 Task: Open a blank sheet, save the file as Renewableenergymeet.html Type the sentence 'Continuous Compound Interest Formula: _x000D_
_x000D_
'Add formula using equations and charcters after the sentence 'A = P ert (write rt above e)' Select the formula and highlight with color Blue Change the page Orientation to  Landscape
Action: Mouse moved to (321, 224)
Screenshot: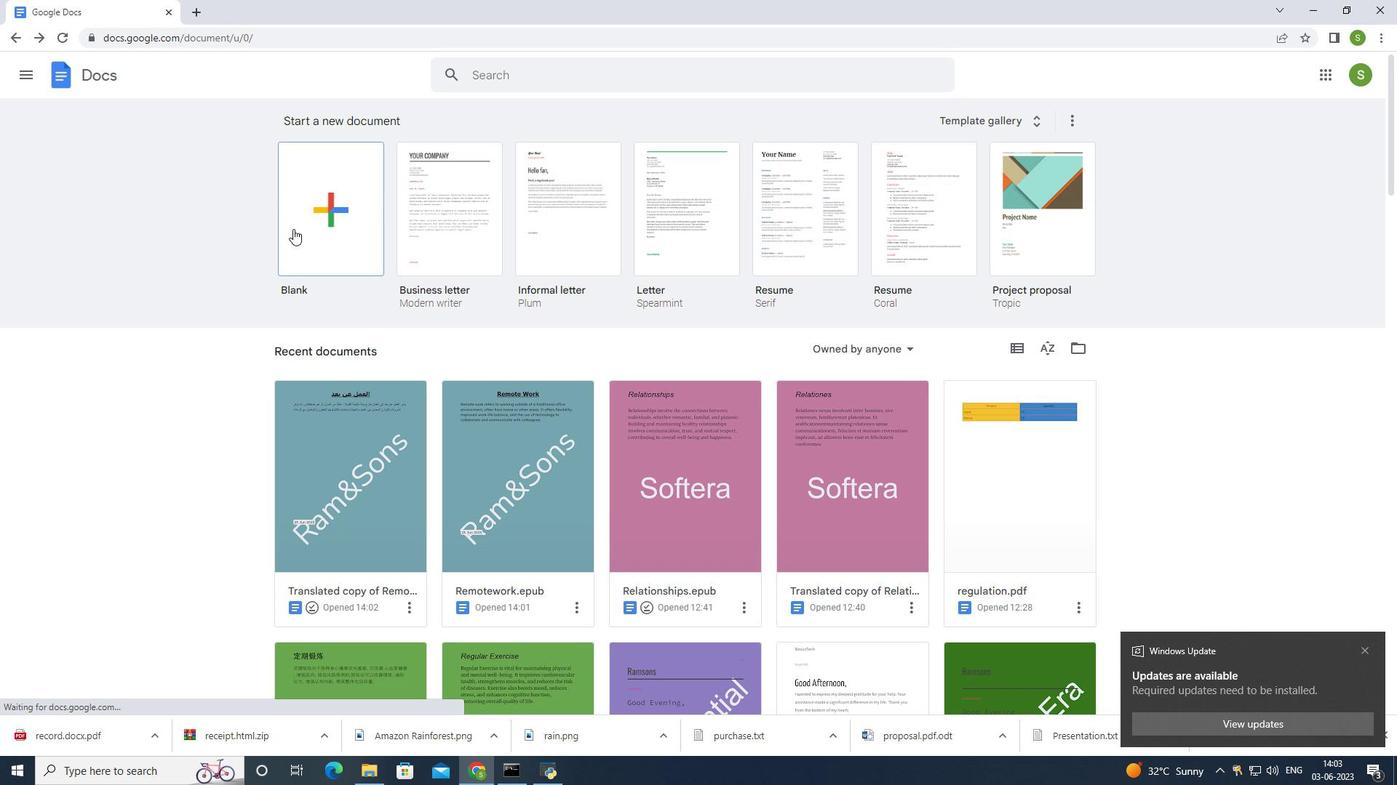 
Action: Mouse pressed left at (321, 224)
Screenshot: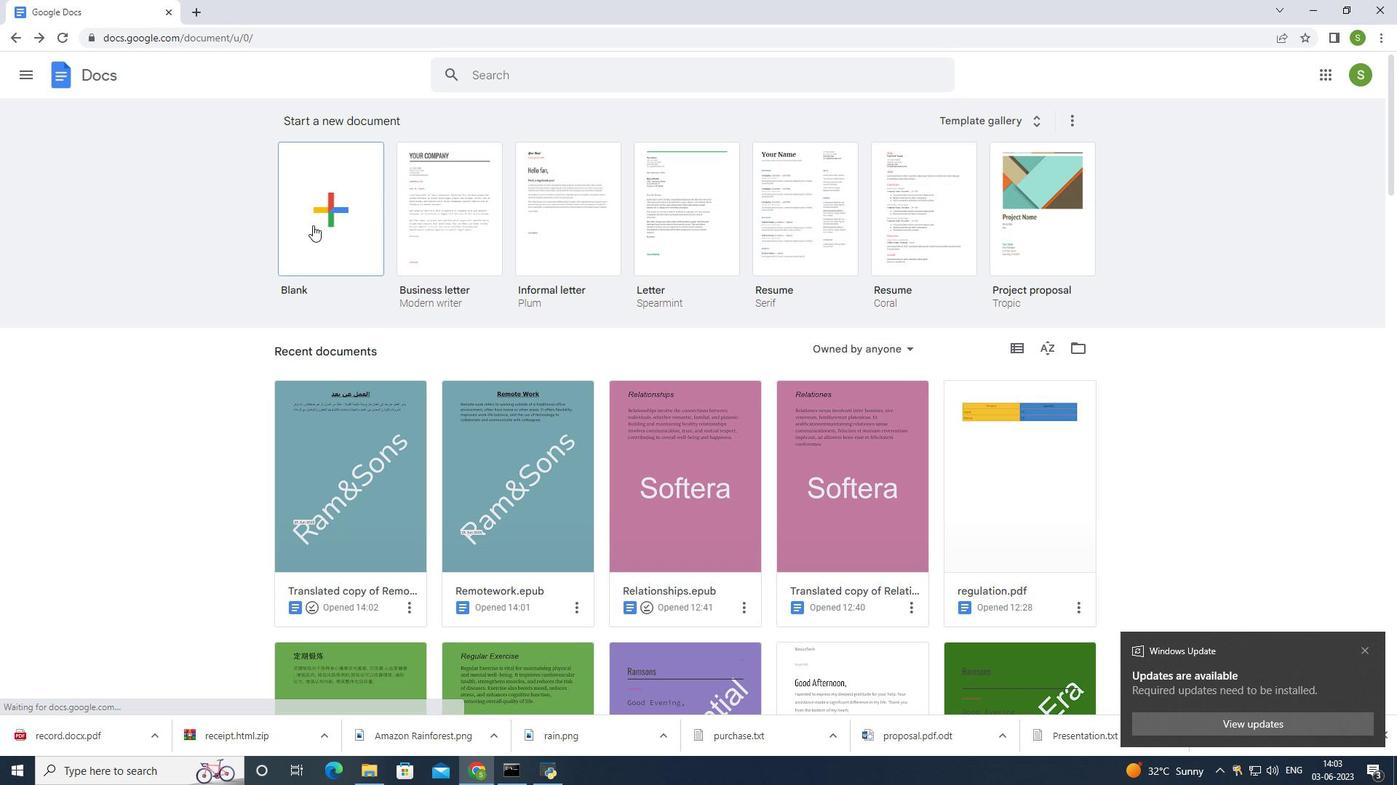 
Action: Mouse moved to (150, 62)
Screenshot: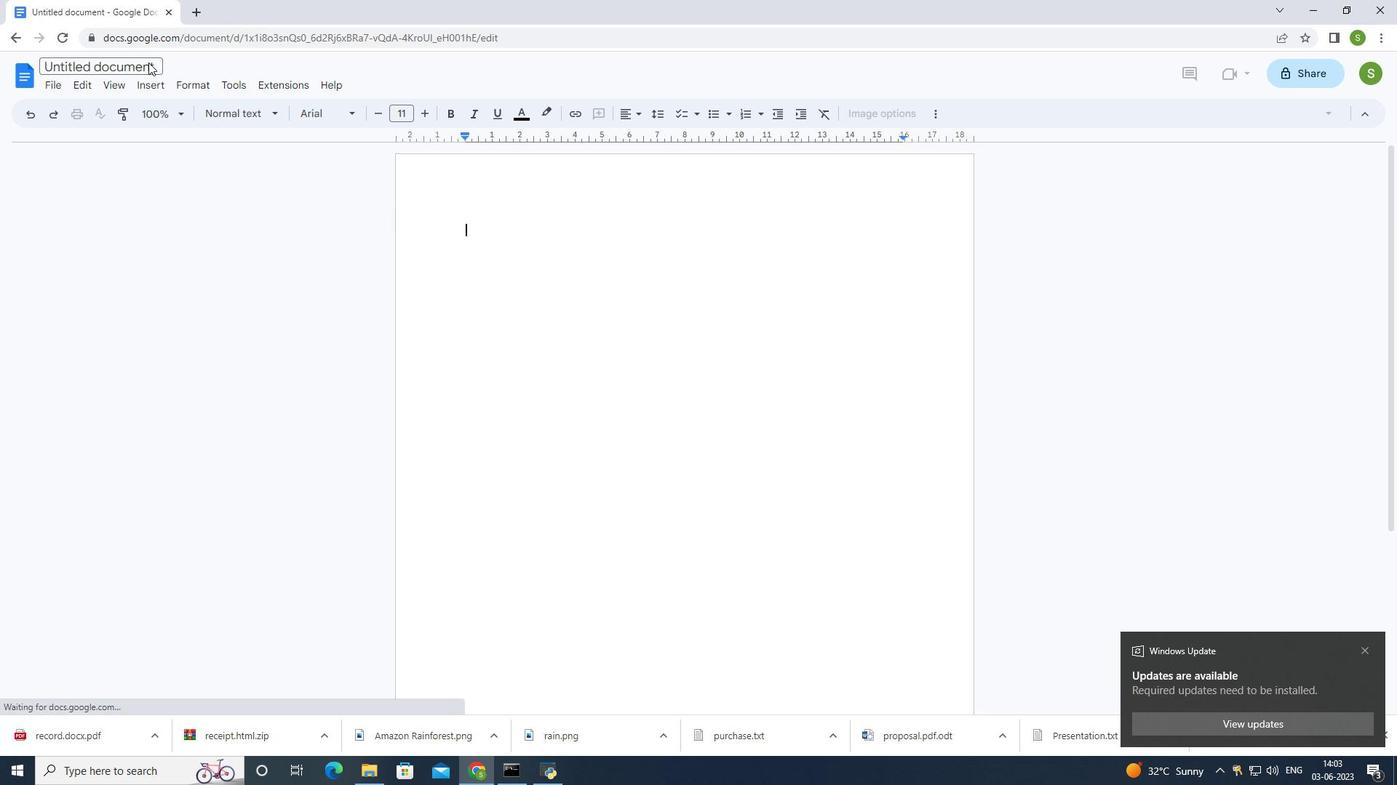 
Action: Mouse pressed left at (150, 62)
Screenshot: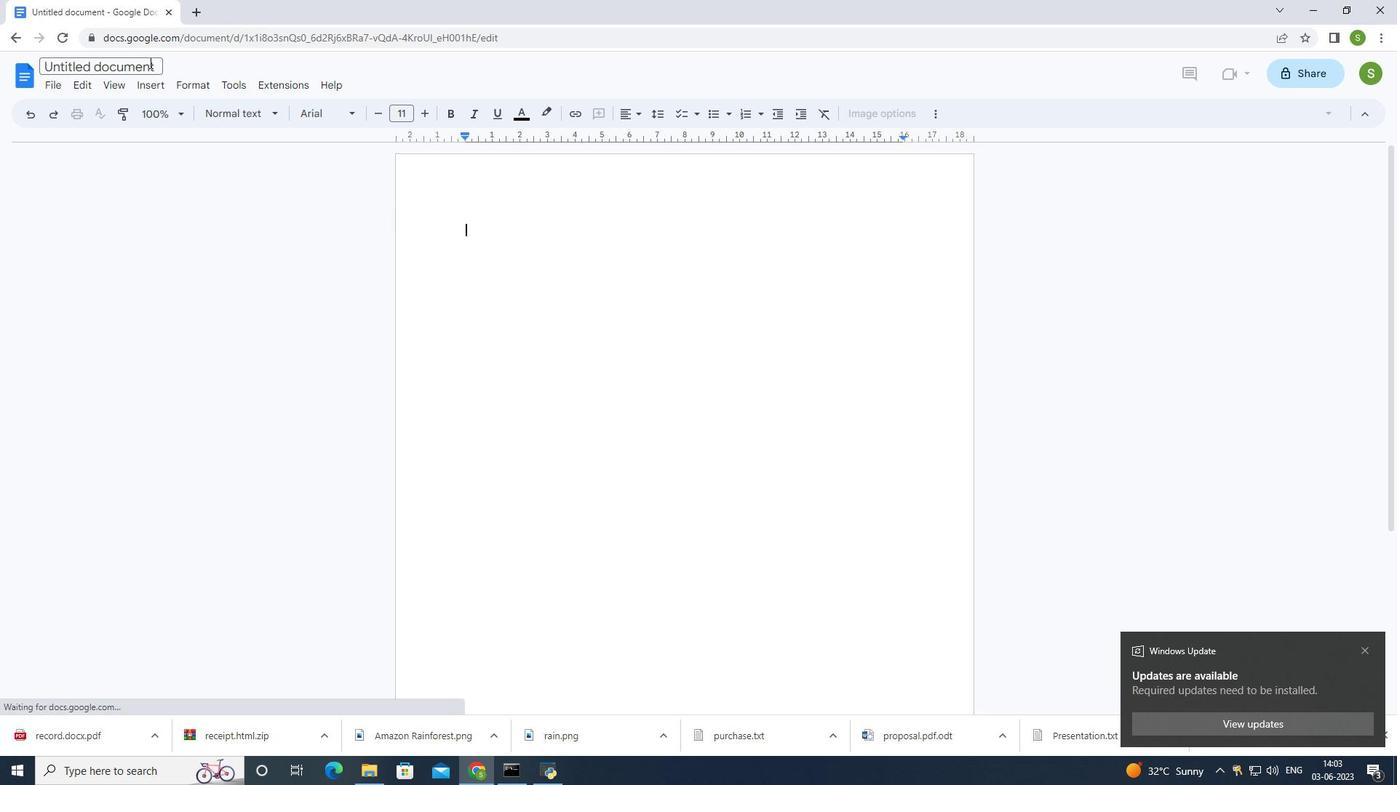 
Action: Mouse moved to (266, 344)
Screenshot: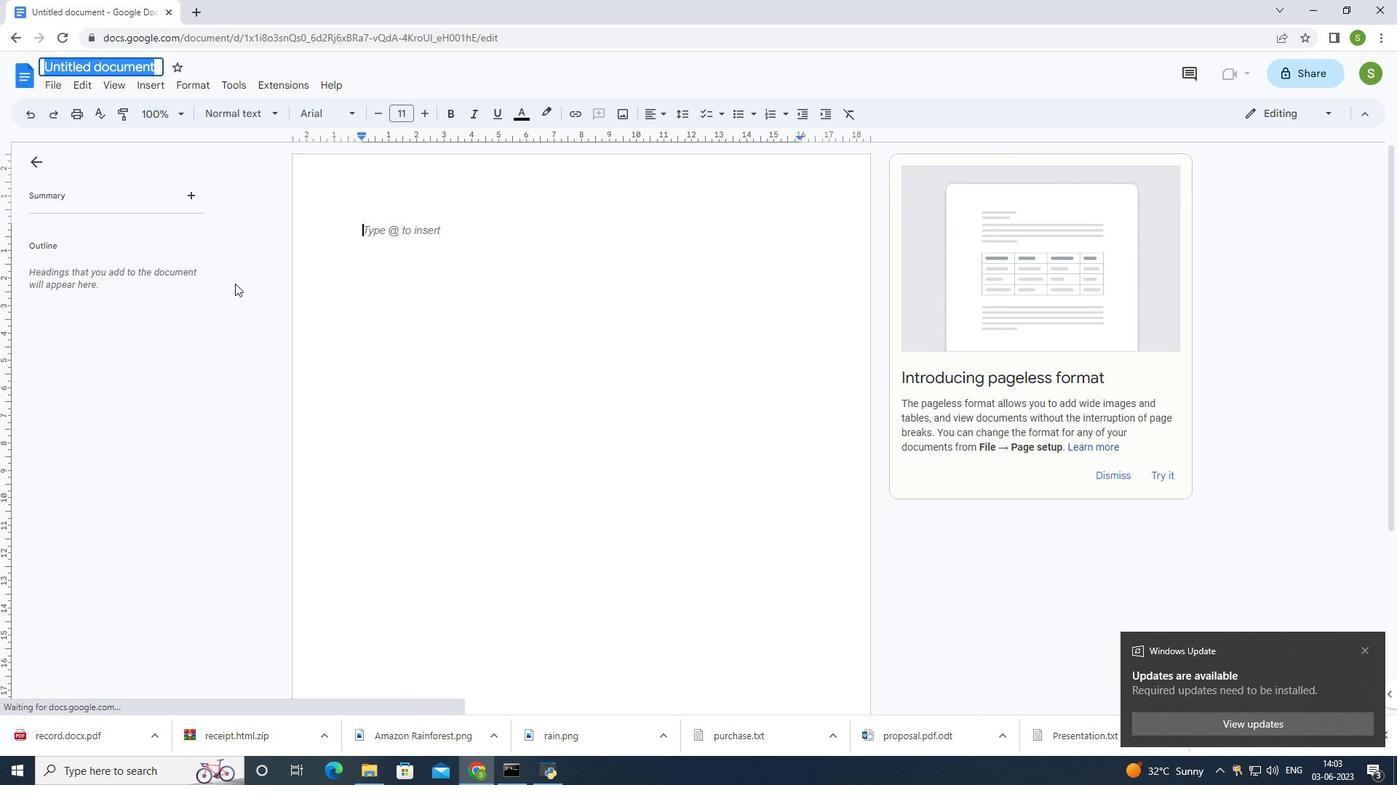 
Action: Key pressed <Key.shift>Renewableenergymeet.html<Key.enter>
Screenshot: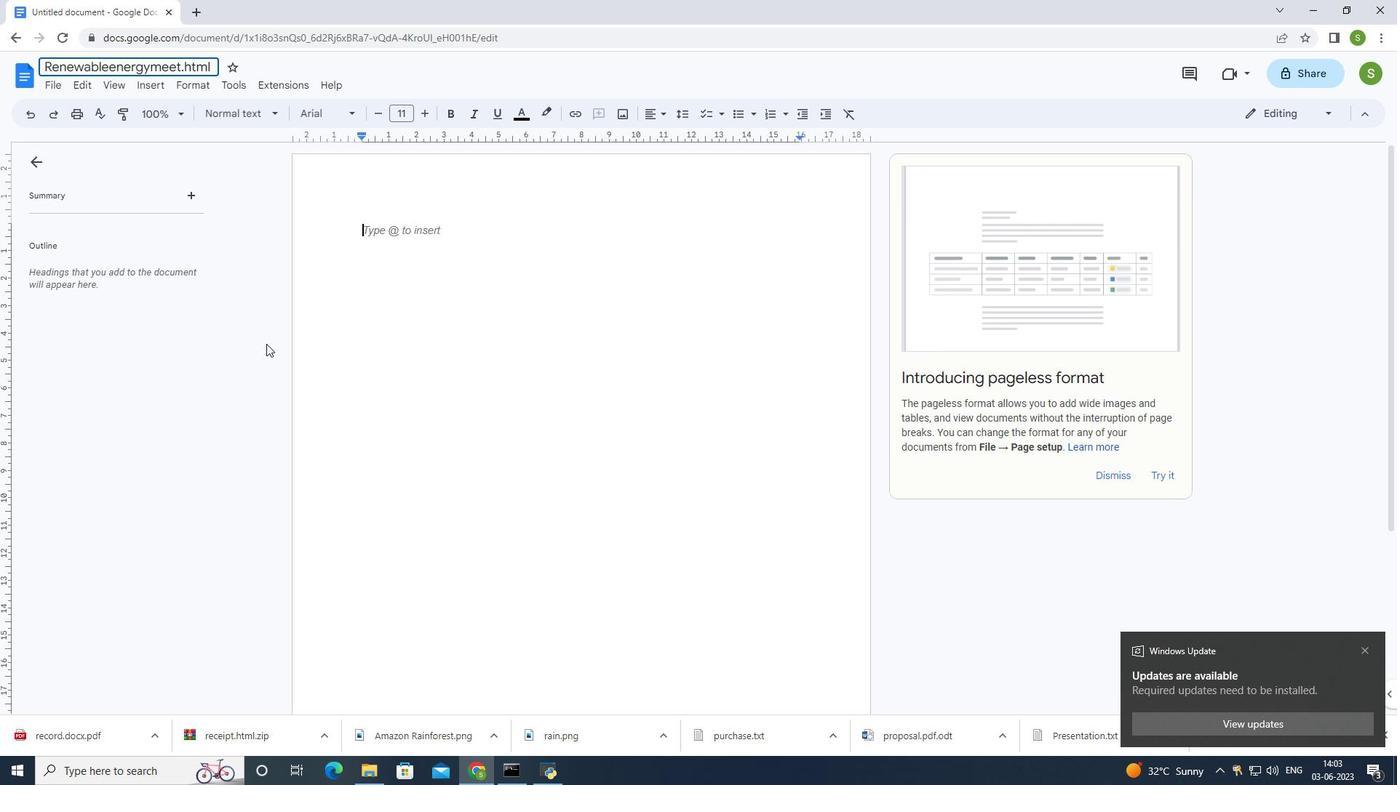 
Action: Mouse moved to (397, 235)
Screenshot: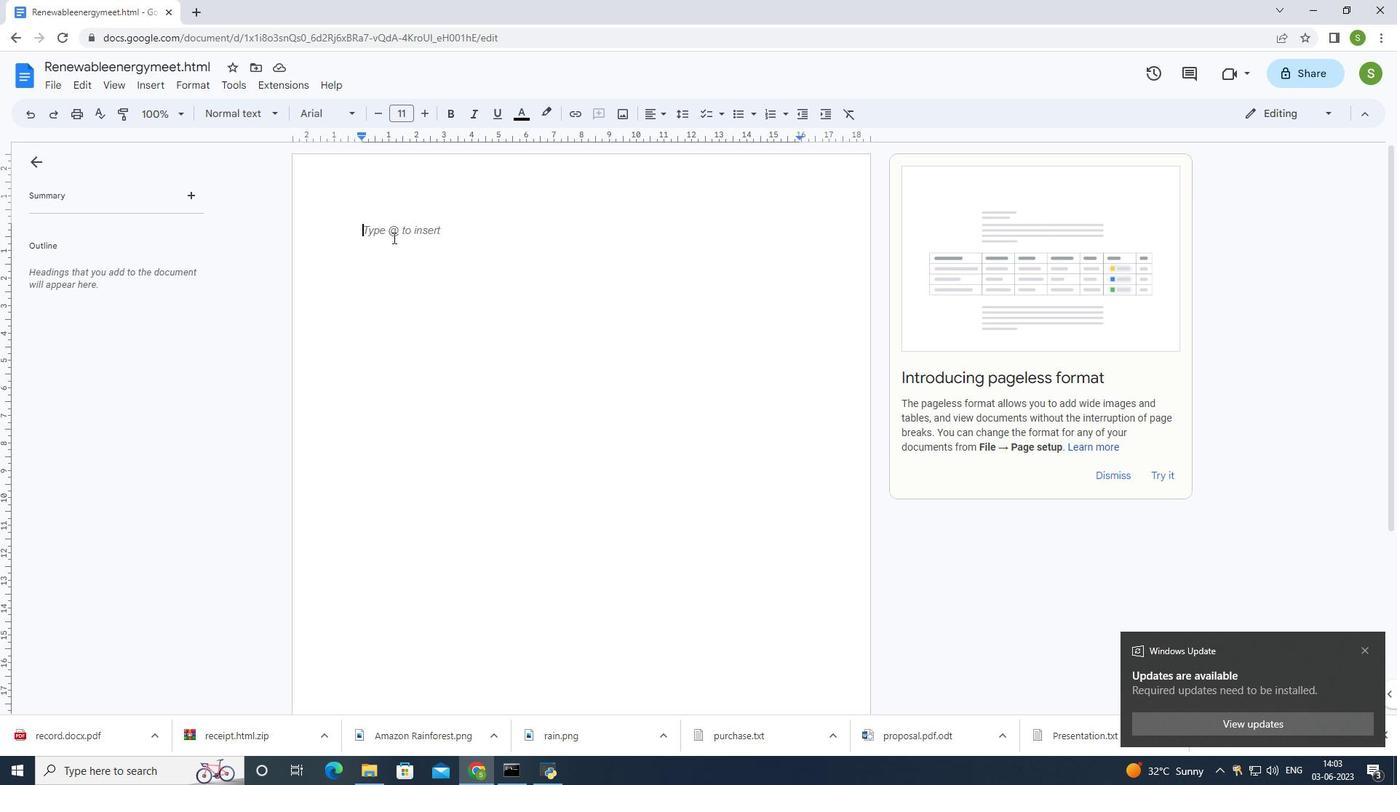 
Action: Mouse pressed left at (397, 235)
Screenshot: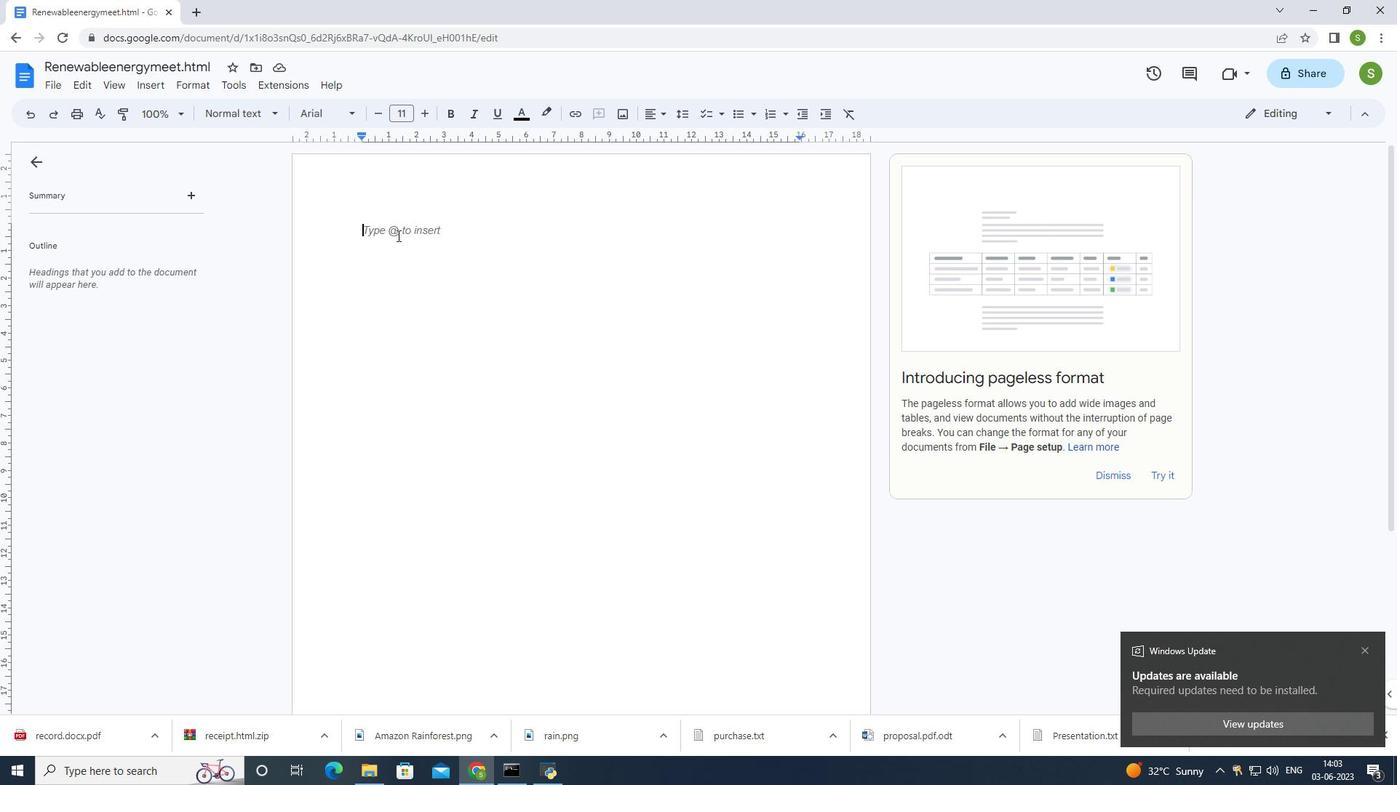 
Action: Mouse moved to (455, 327)
Screenshot: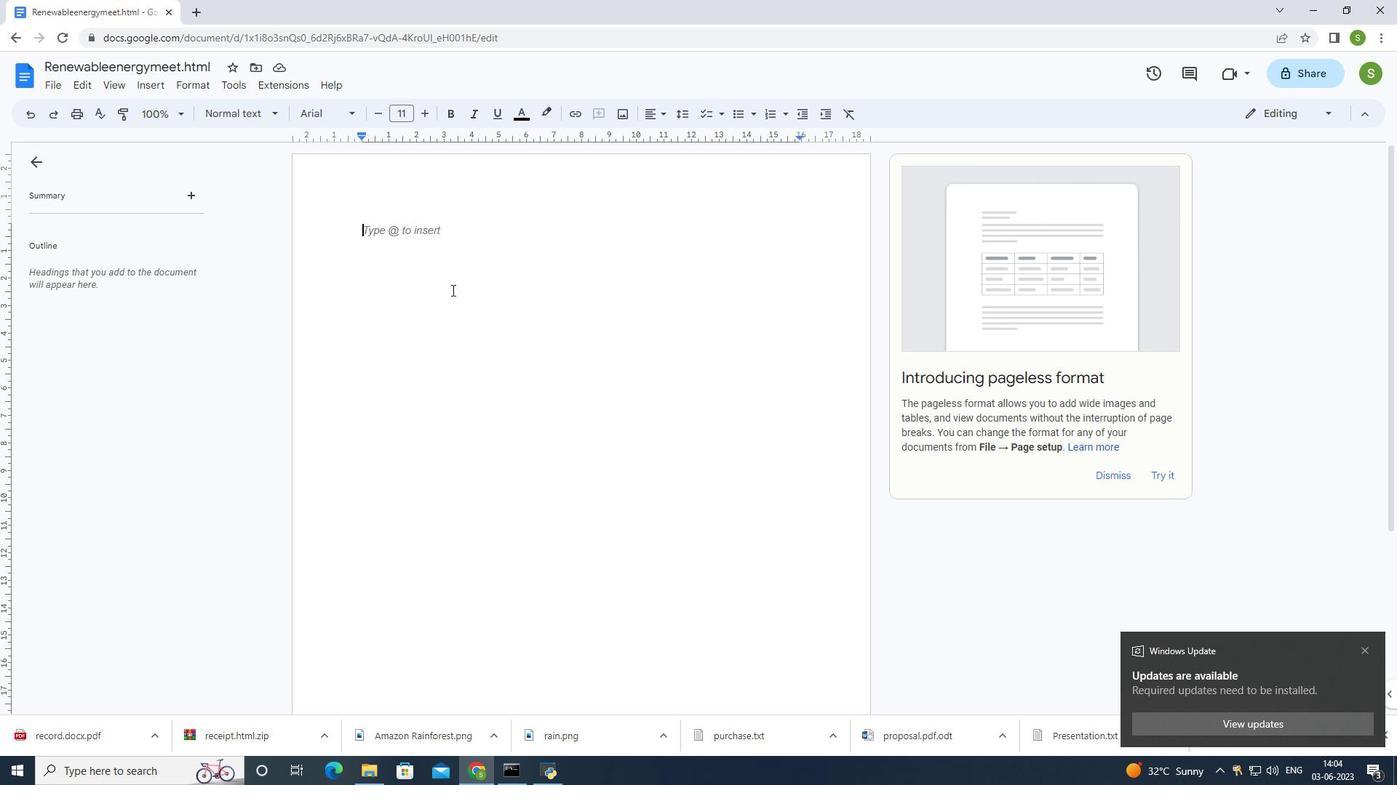 
Action: Key pressed <Key.shift>Continuous<Key.space><Key.shift>Compound<Key.space><Key.shift>Interest<Key.space><Key.shift><Key.shift><Key.shift>f<Key.backspace><Key.shift><Key.shift><Key.shift><Key.shift><Key.shift><Key.shift><Key.shift><Key.shift><Key.shift><Key.shift><Key.shift><Key.shift><Key.shift><Key.shift><Key.shift><Key.shift>Formula<Key.shift_r>:
Screenshot: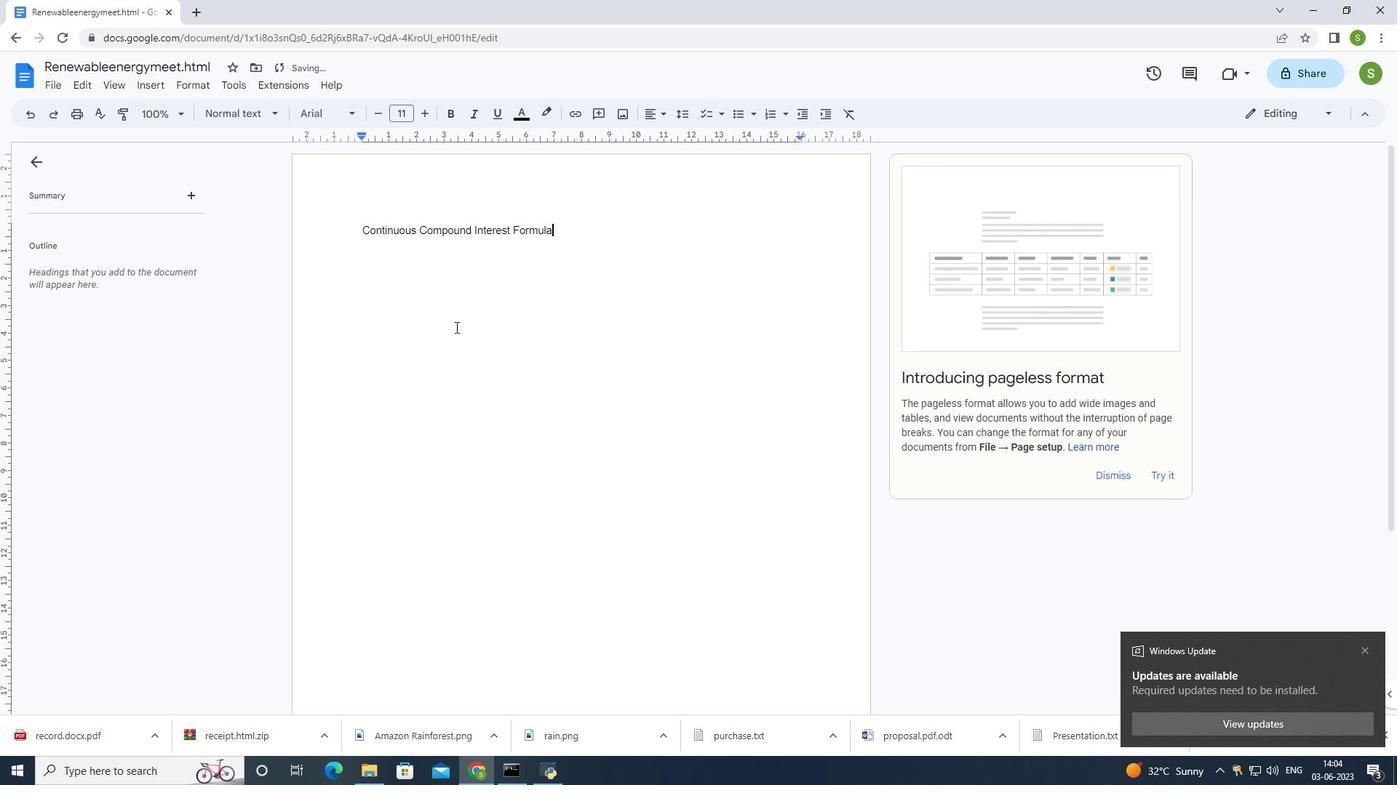 
Action: Mouse moved to (133, 79)
Screenshot: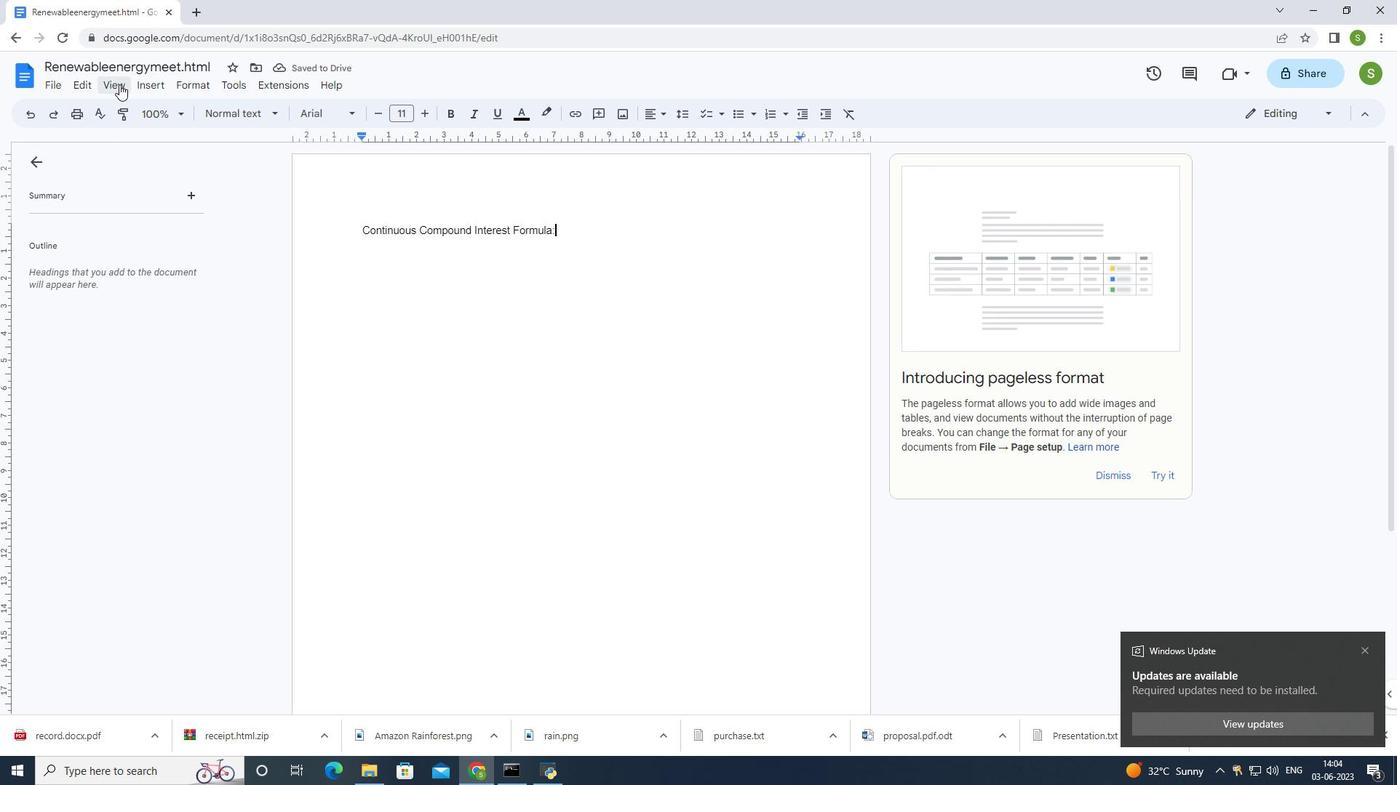 
Action: Mouse pressed left at (133, 79)
Screenshot: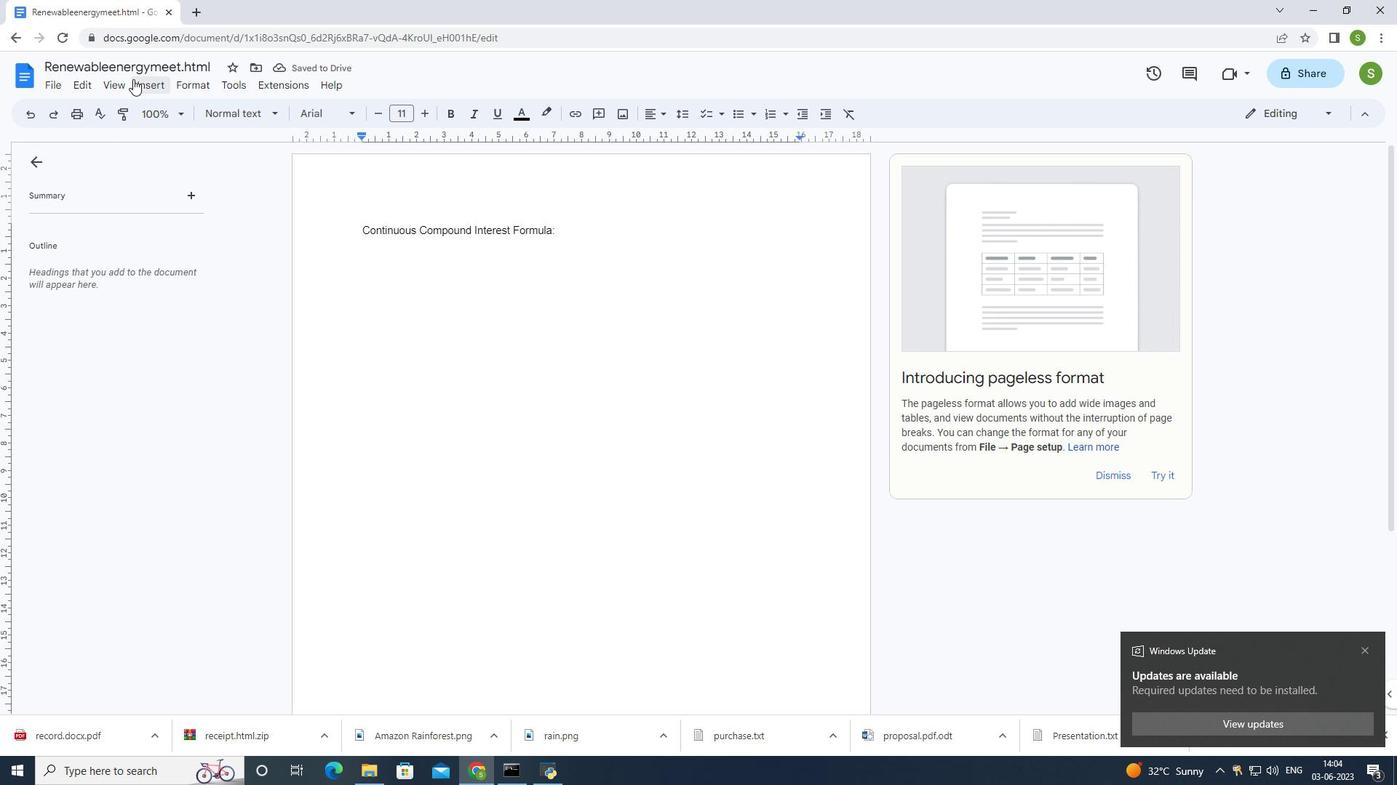 
Action: Mouse moved to (186, 392)
Screenshot: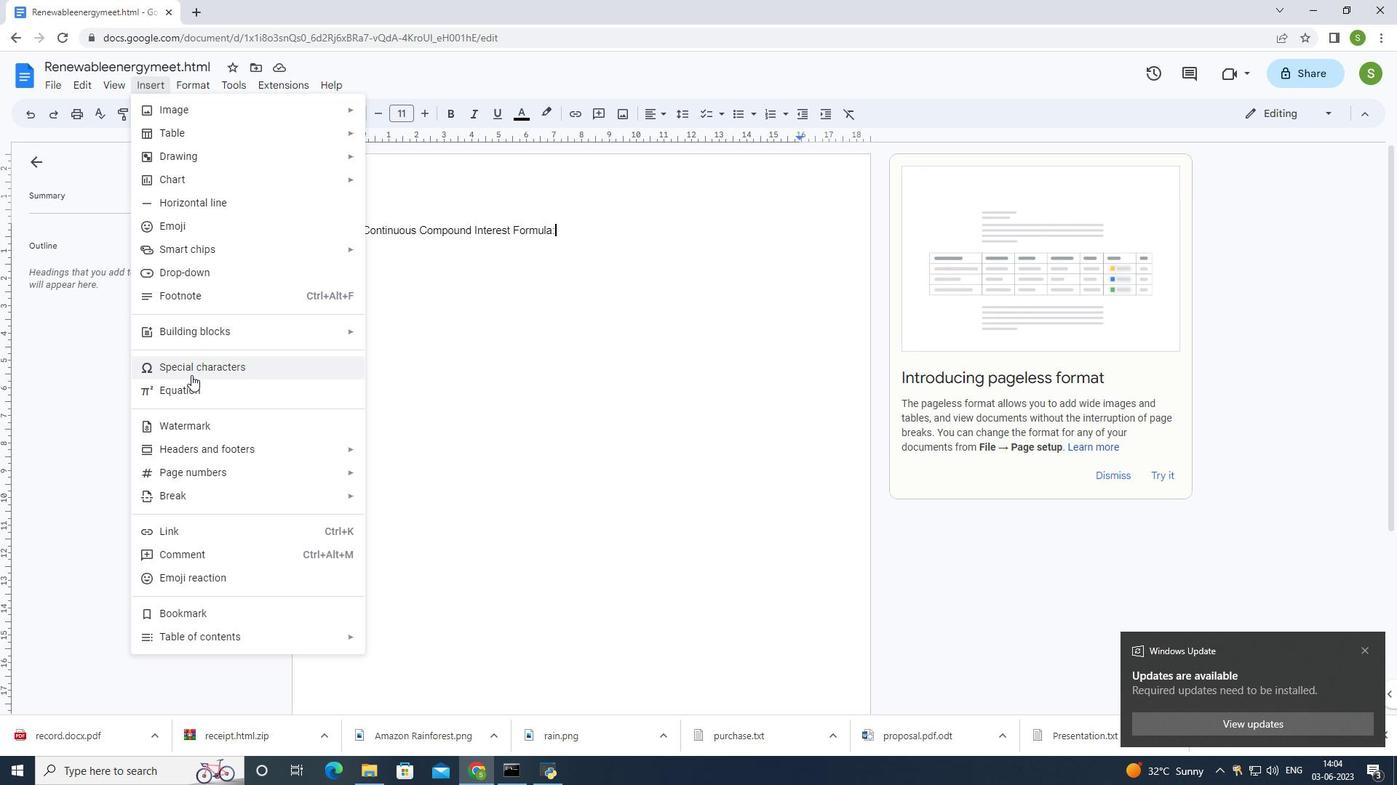 
Action: Mouse pressed left at (186, 392)
Screenshot: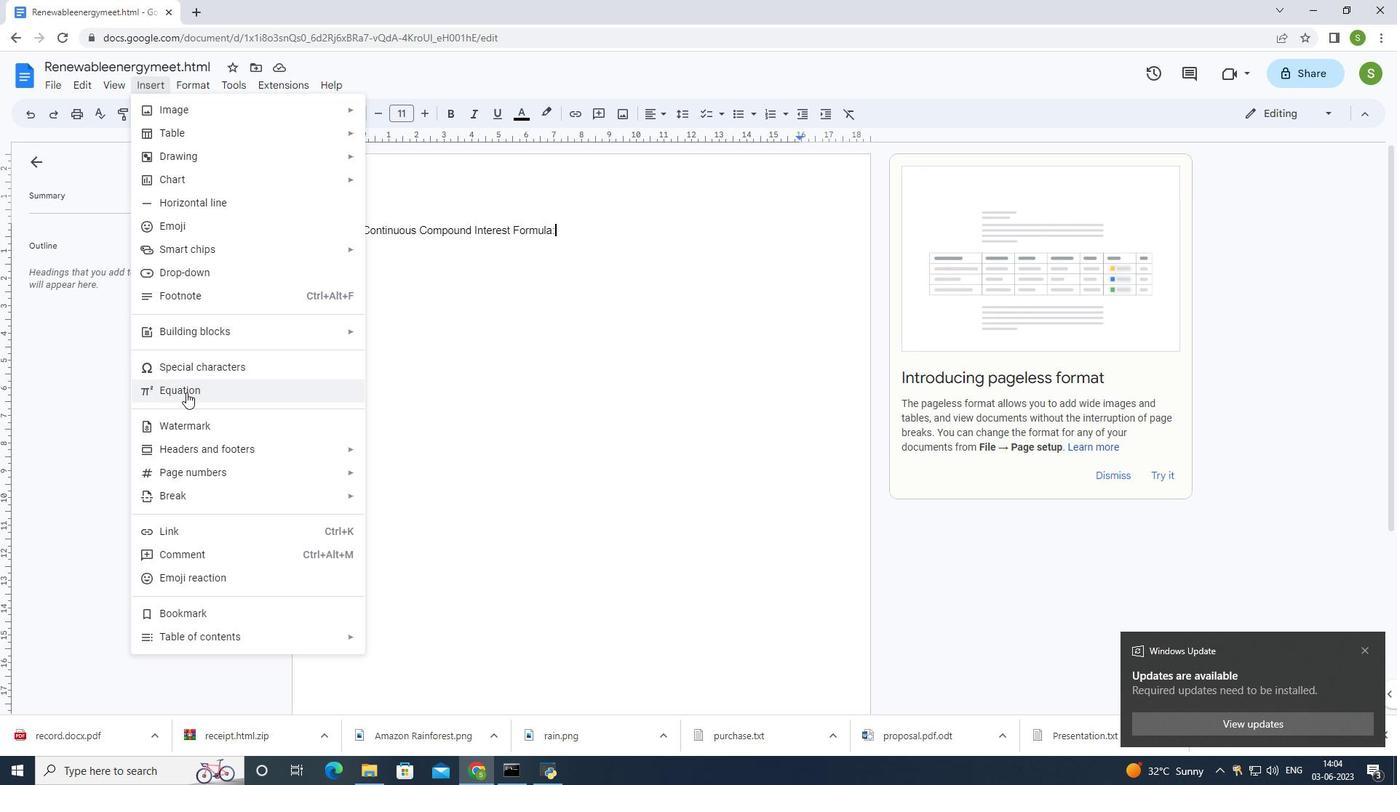 
Action: Mouse moved to (534, 280)
Screenshot: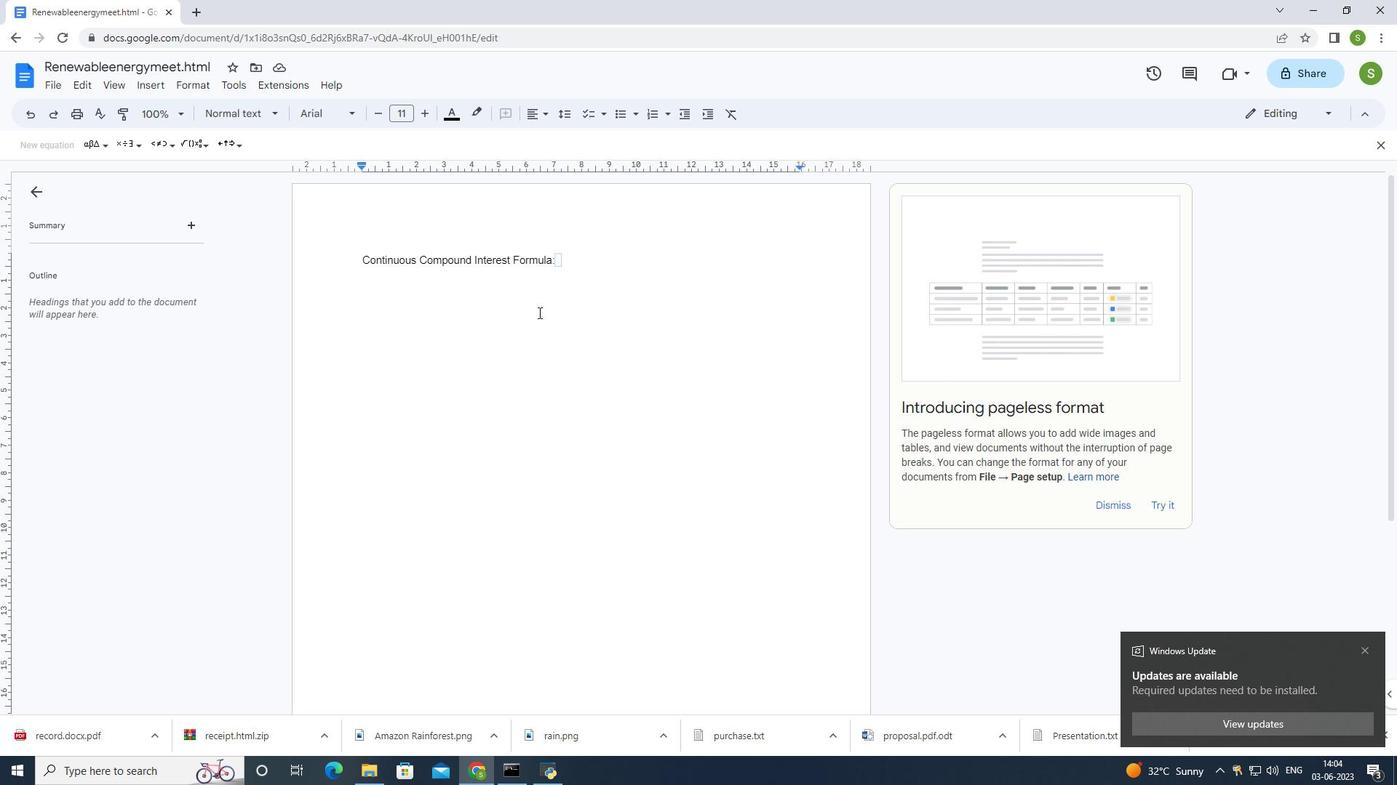 
Action: Key pressed <Key.shift>A=p<Key.space>ert
Screenshot: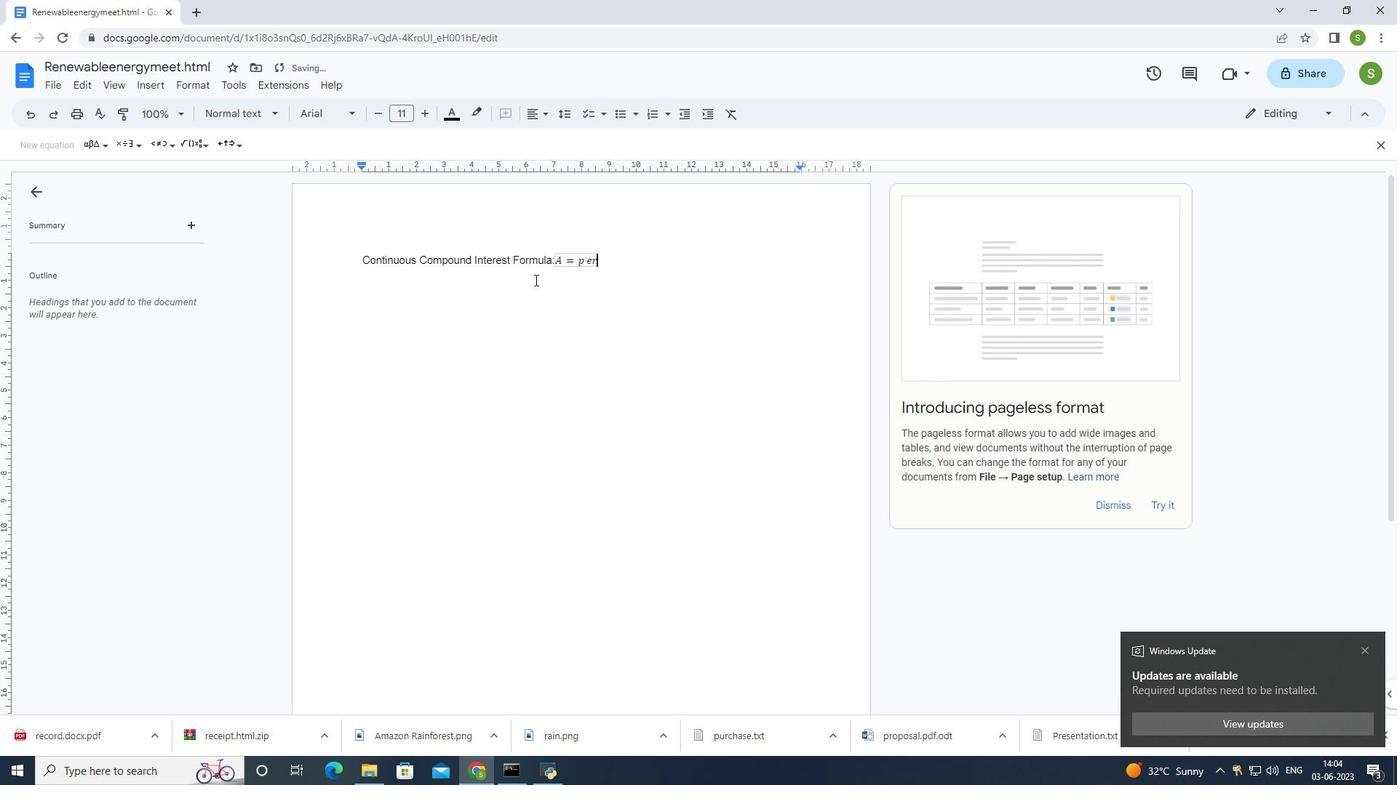
Action: Mouse moved to (611, 259)
Screenshot: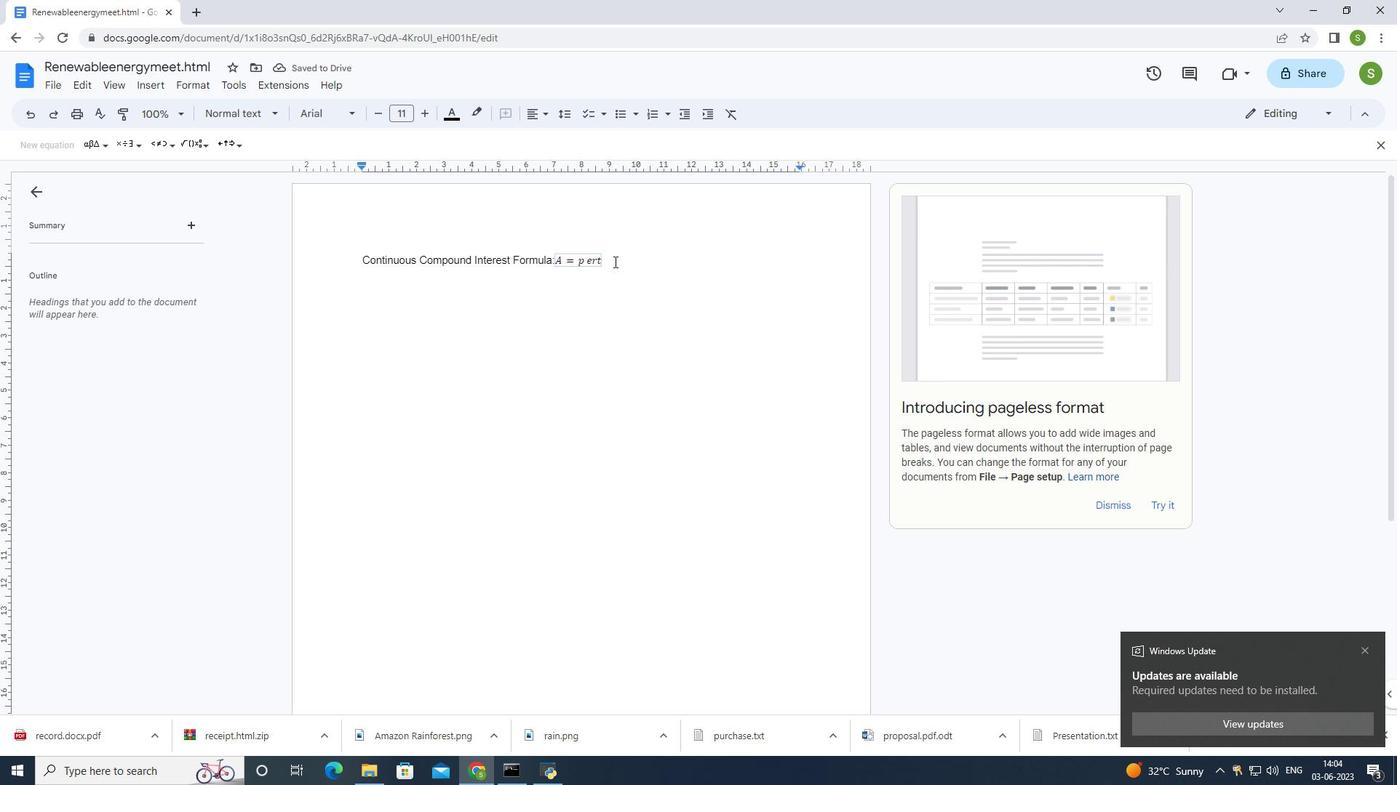 
Action: Mouse pressed left at (611, 259)
Screenshot: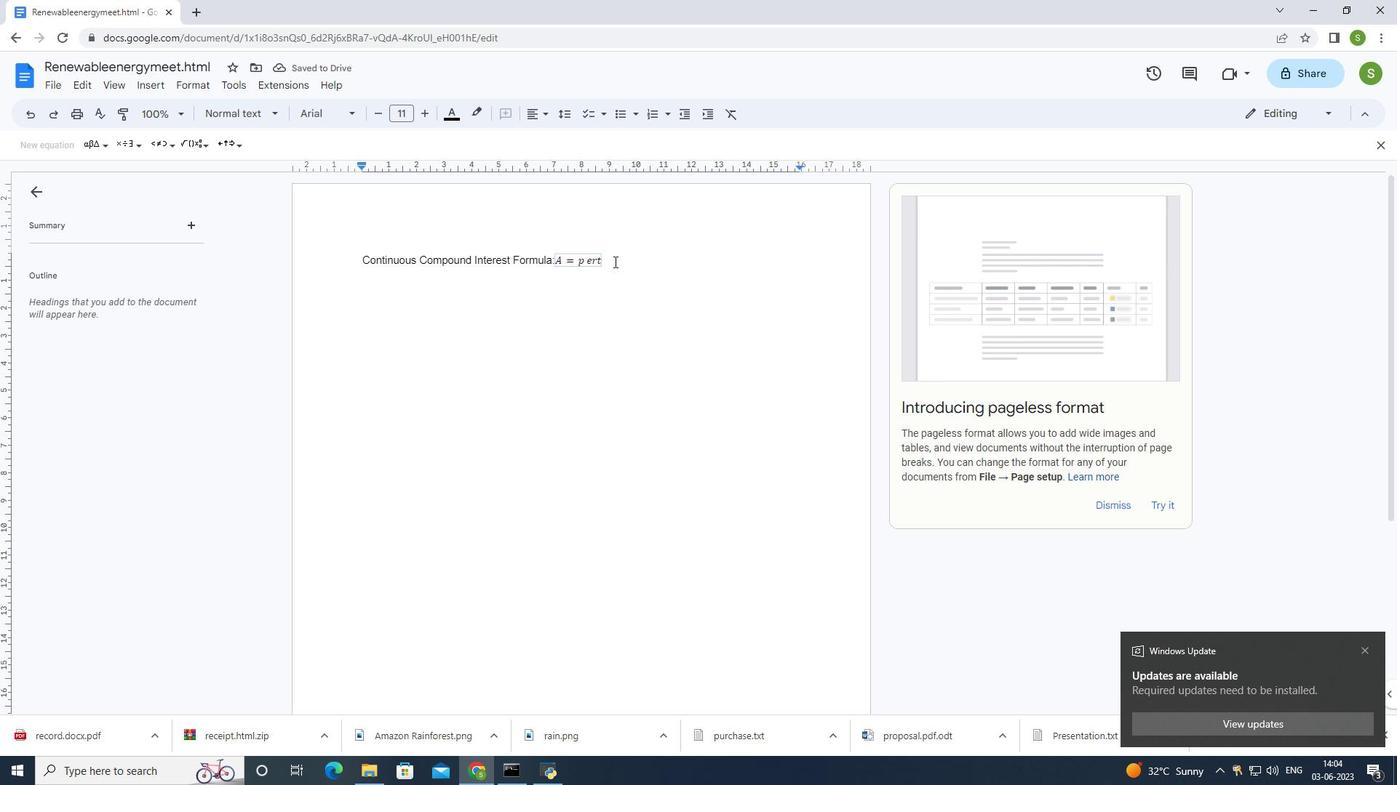 
Action: Mouse moved to (514, 109)
Screenshot: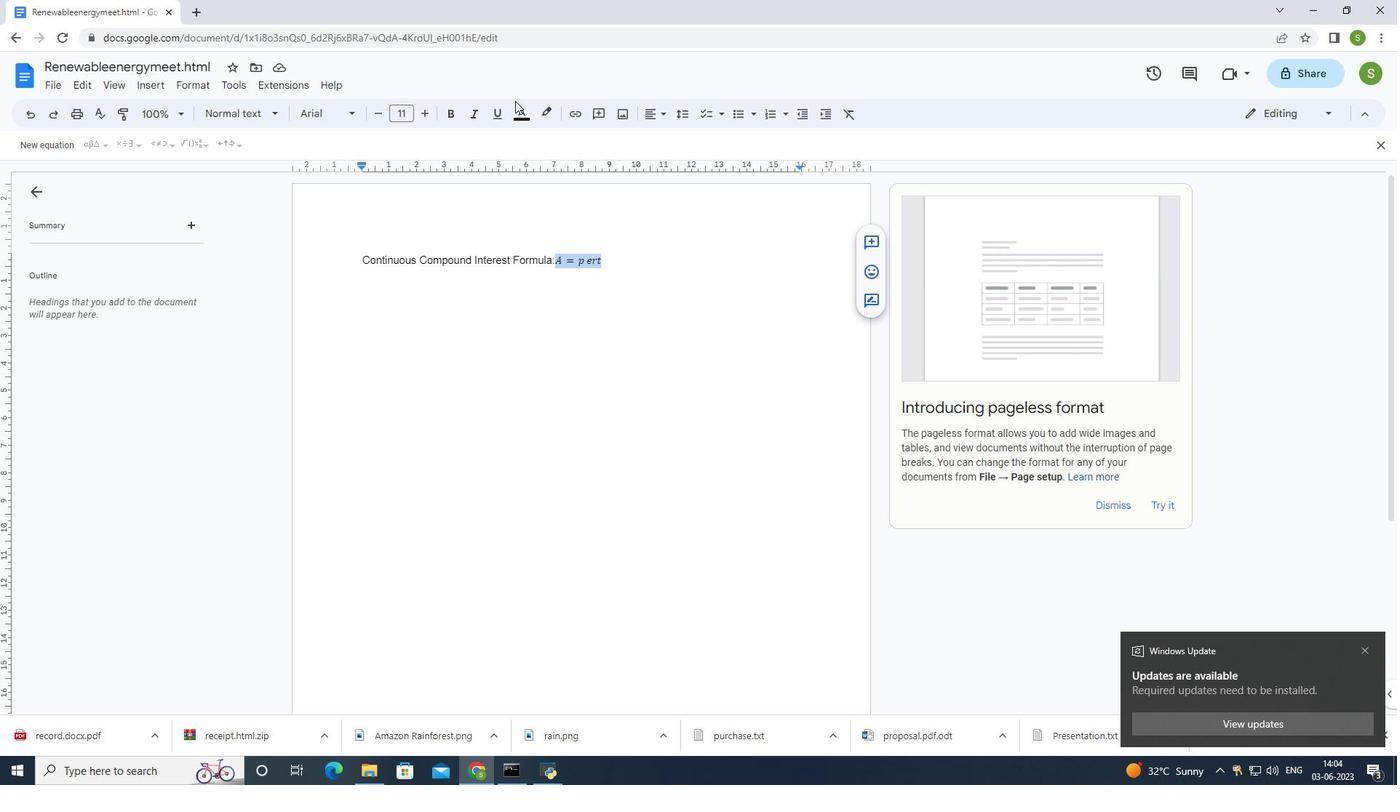 
Action: Mouse pressed left at (514, 109)
Screenshot: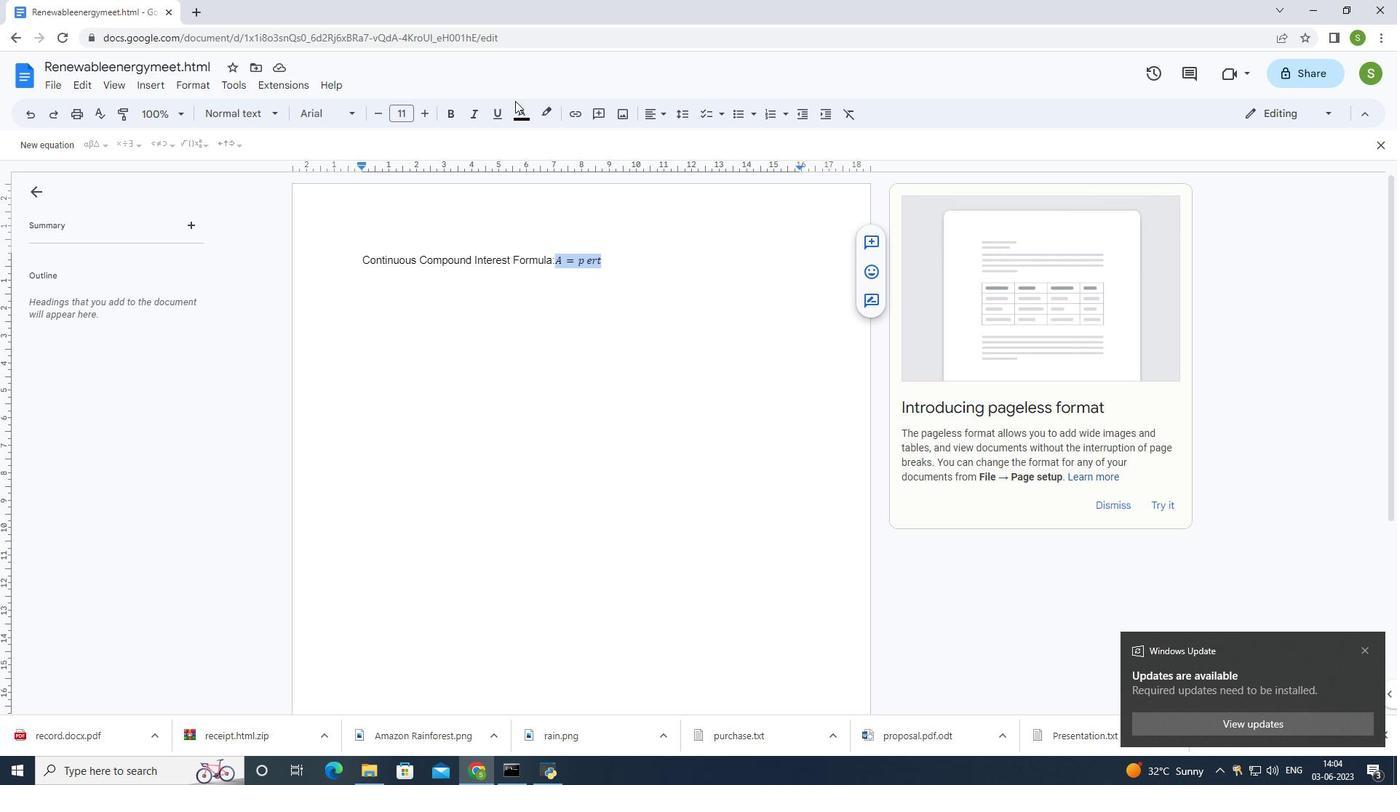 
Action: Mouse moved to (637, 164)
Screenshot: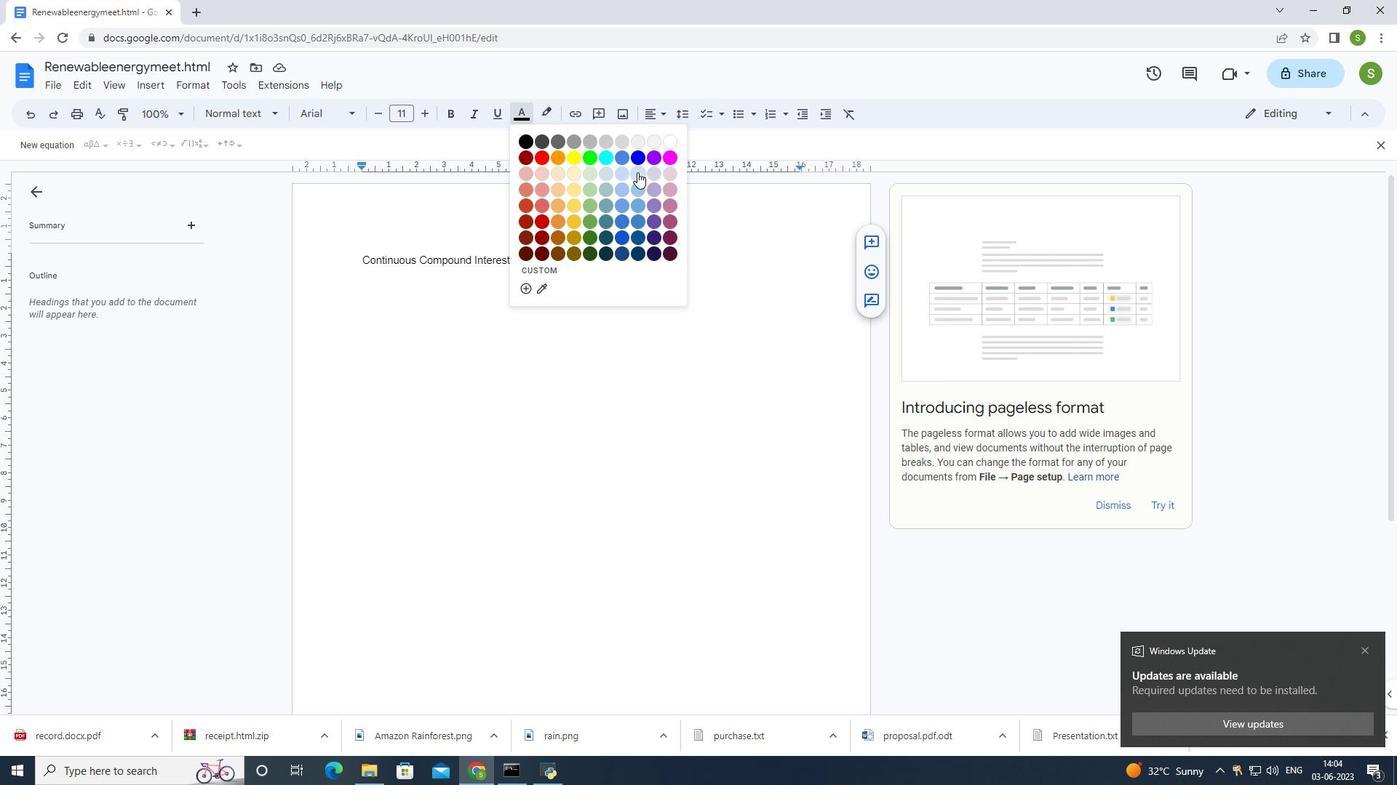 
Action: Mouse pressed left at (637, 164)
Screenshot: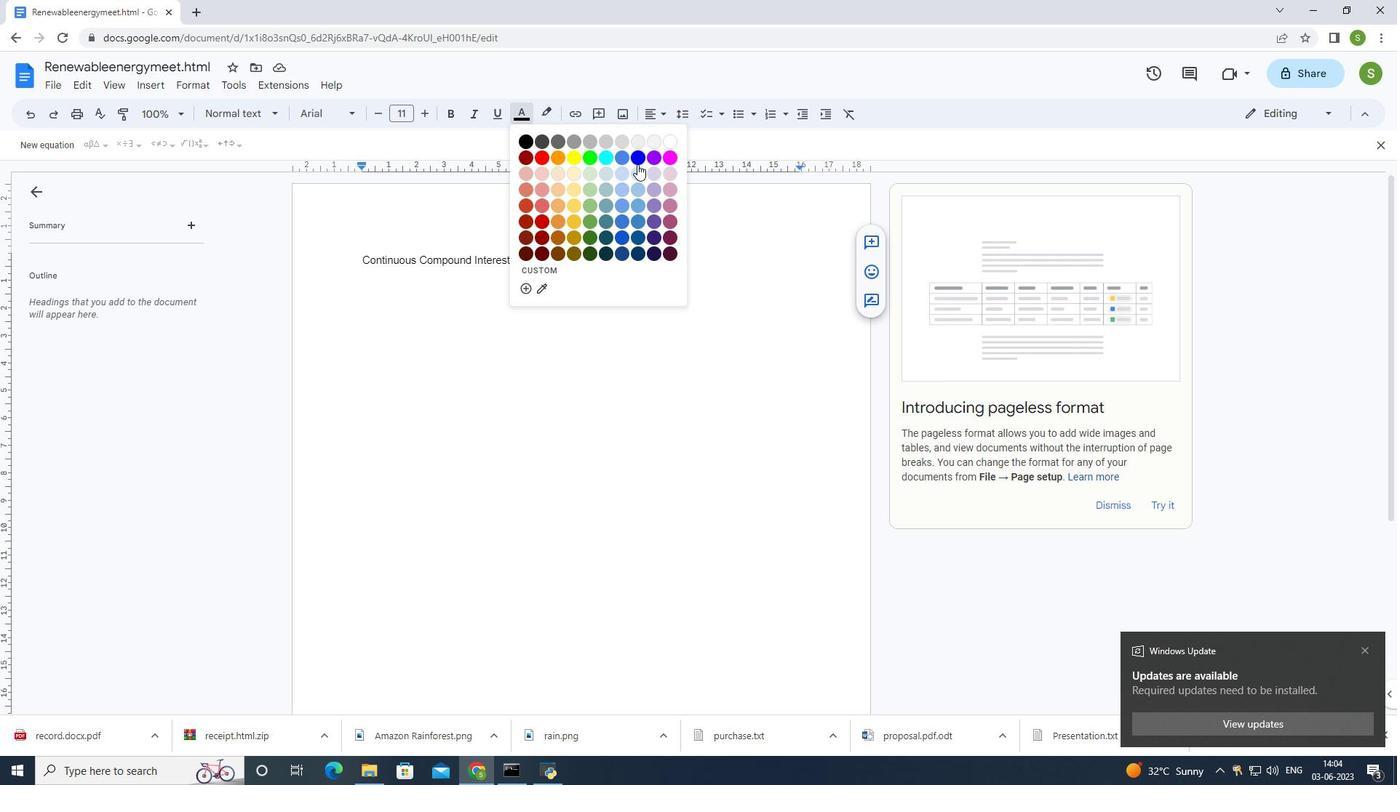 
Action: Mouse moved to (640, 253)
Screenshot: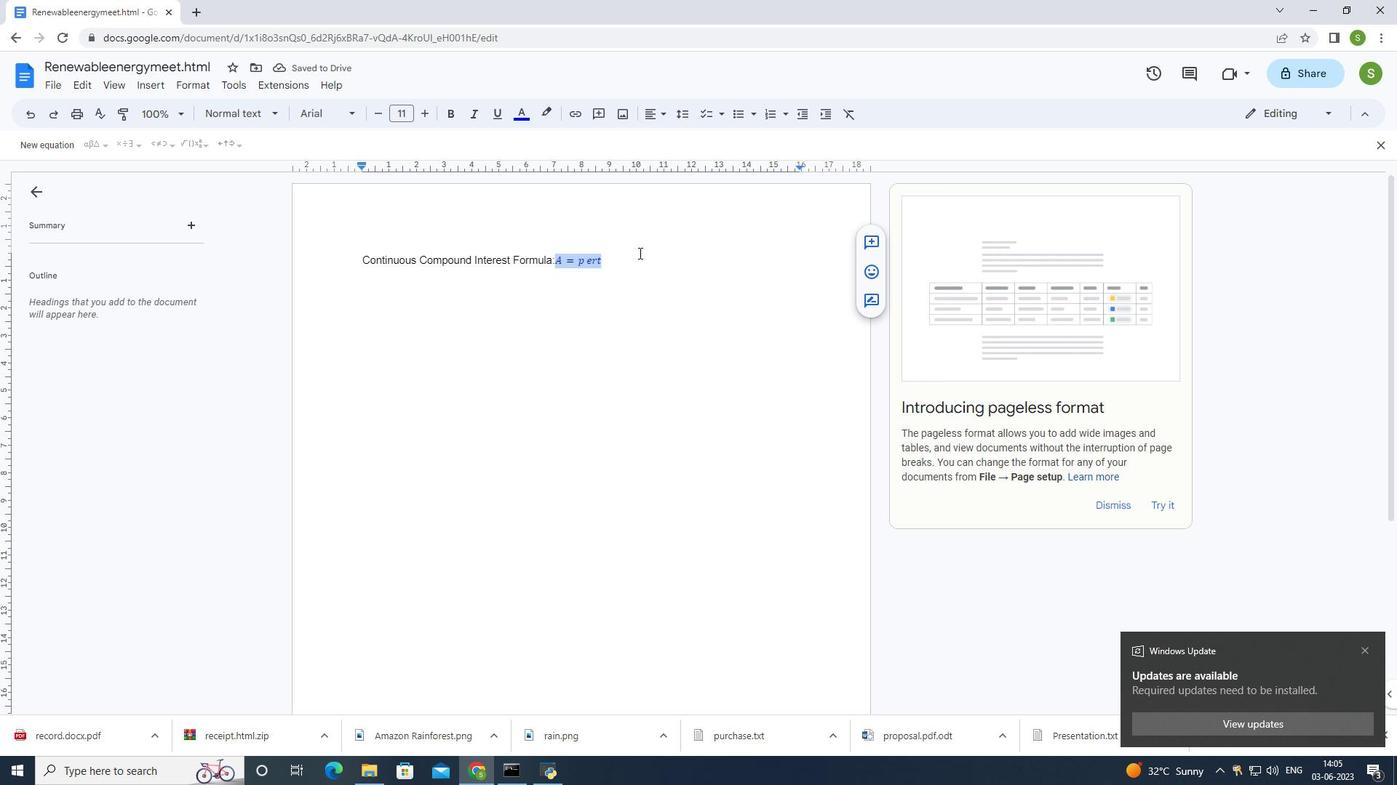 
Action: Mouse pressed left at (640, 253)
Screenshot: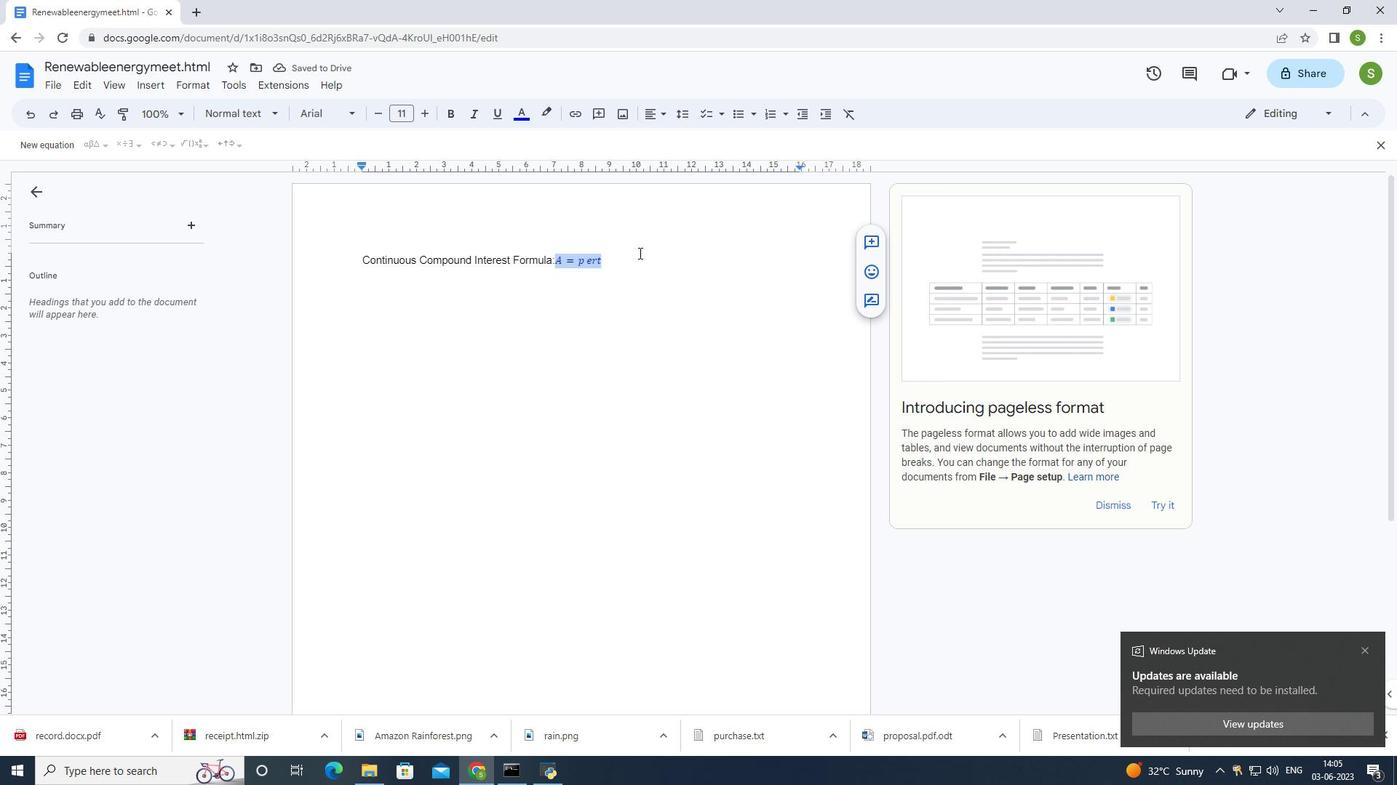 
Action: Mouse moved to (201, 93)
Screenshot: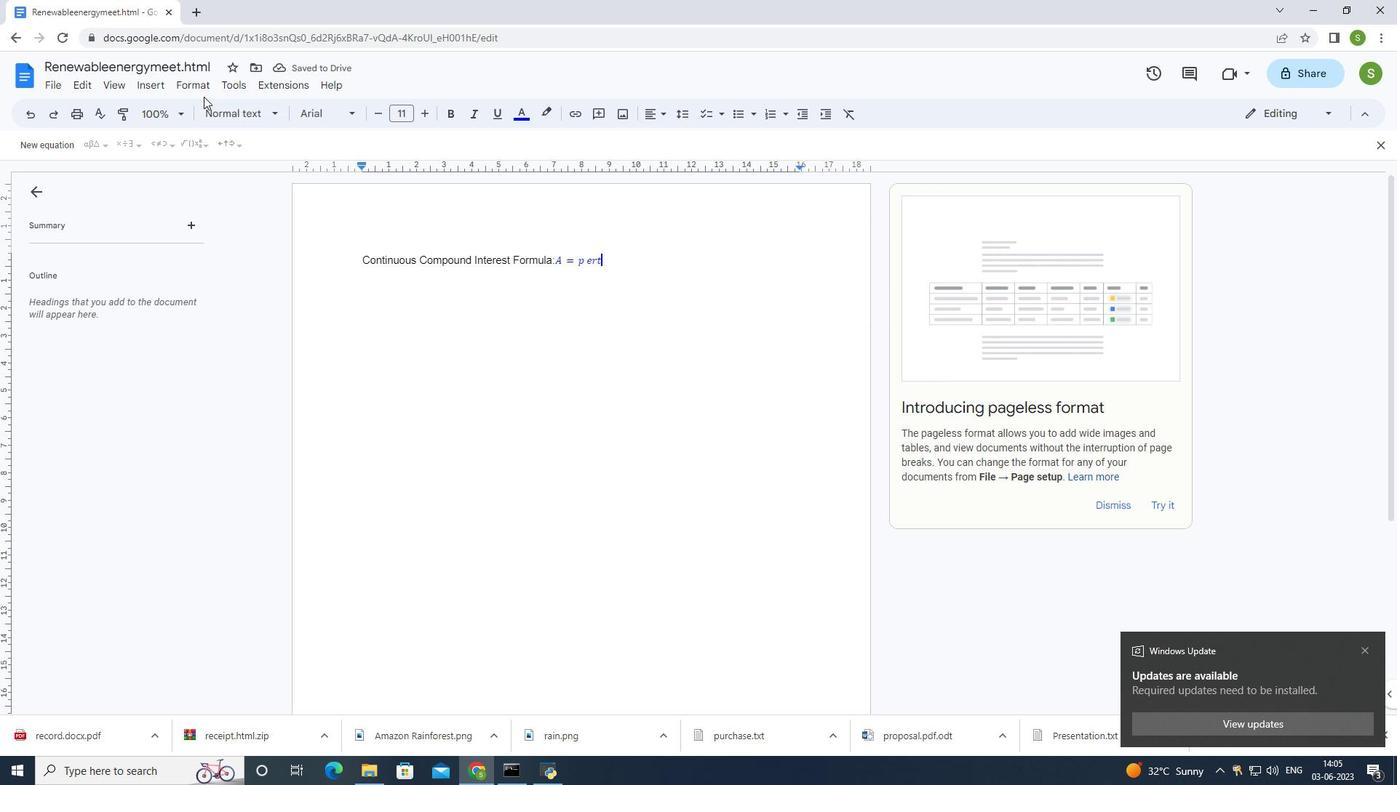 
Action: Mouse pressed left at (201, 93)
Screenshot: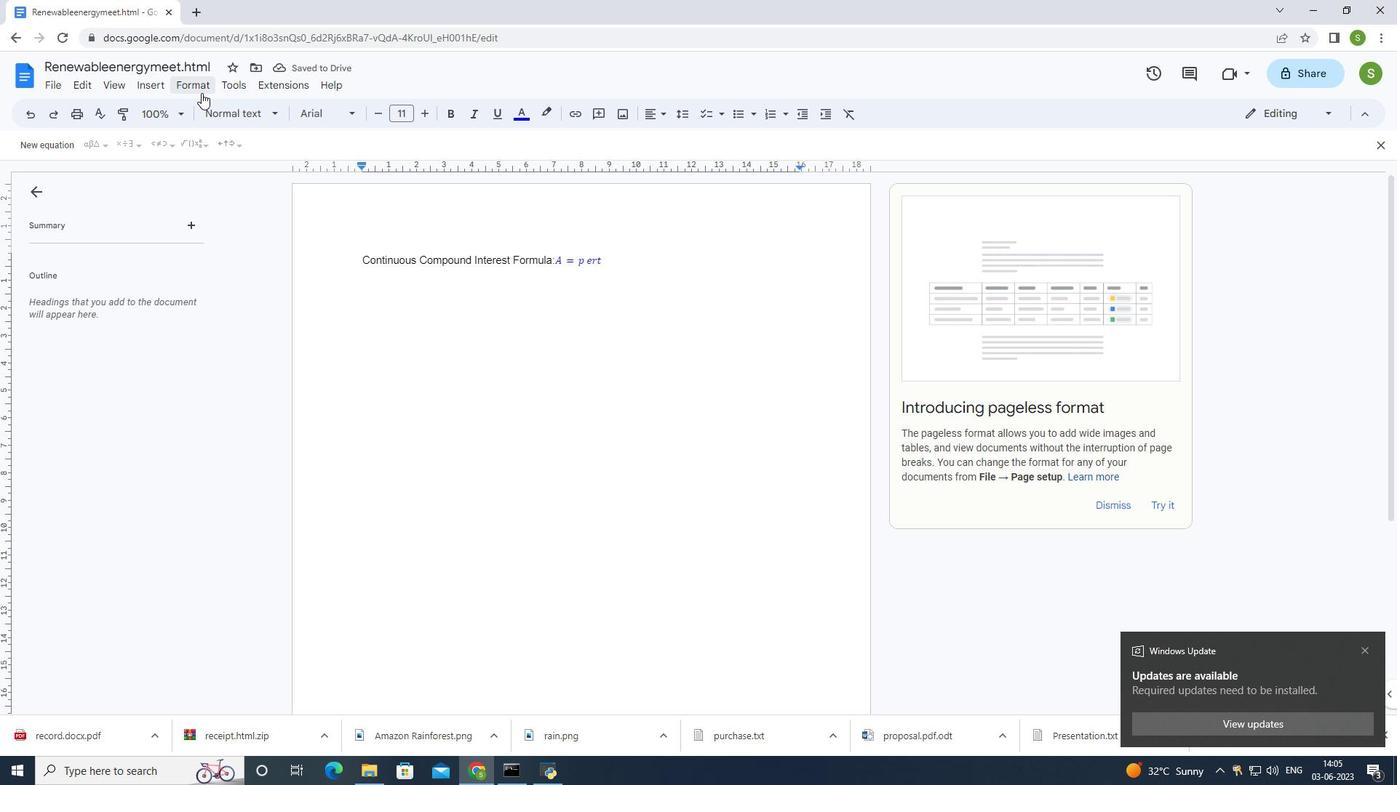 
Action: Mouse moved to (216, 304)
Screenshot: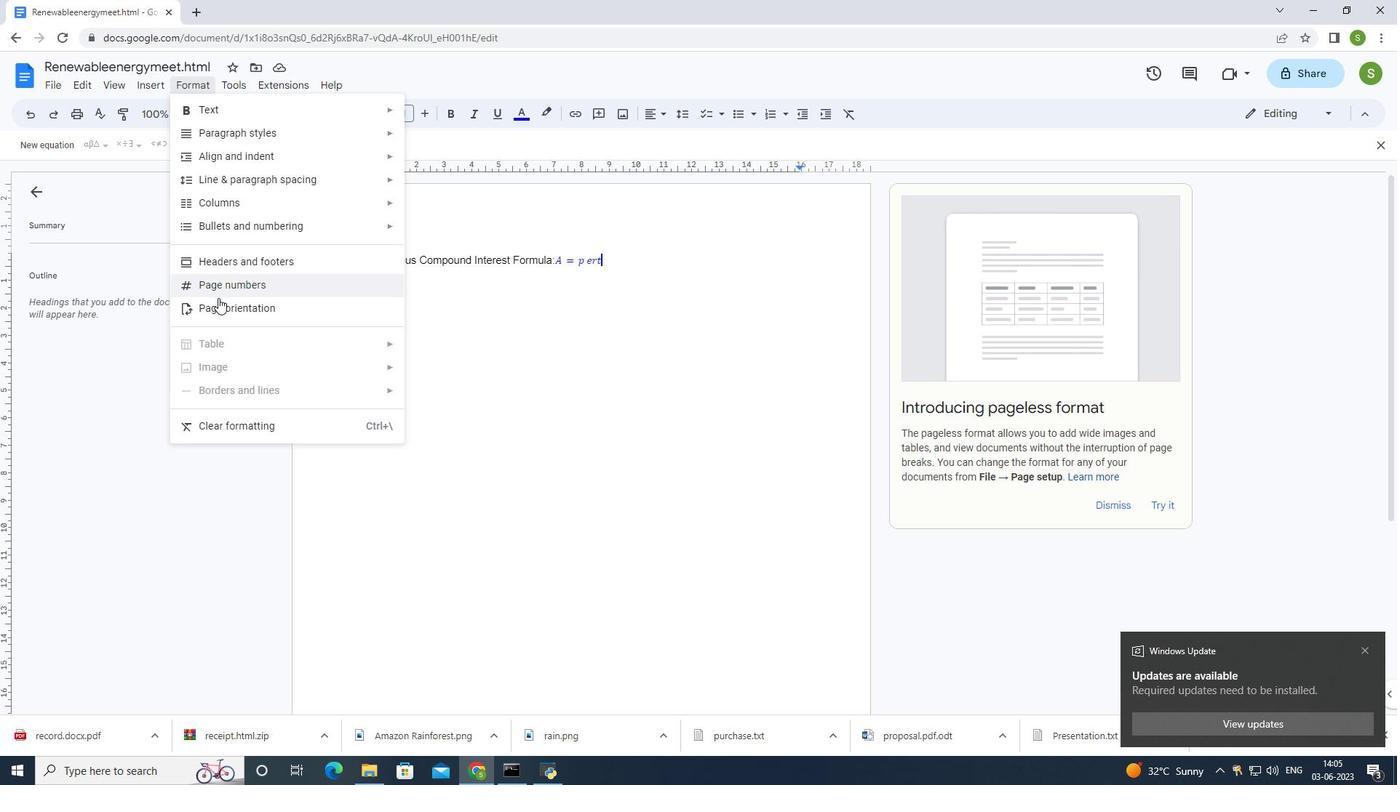 
Action: Mouse pressed left at (216, 304)
Screenshot: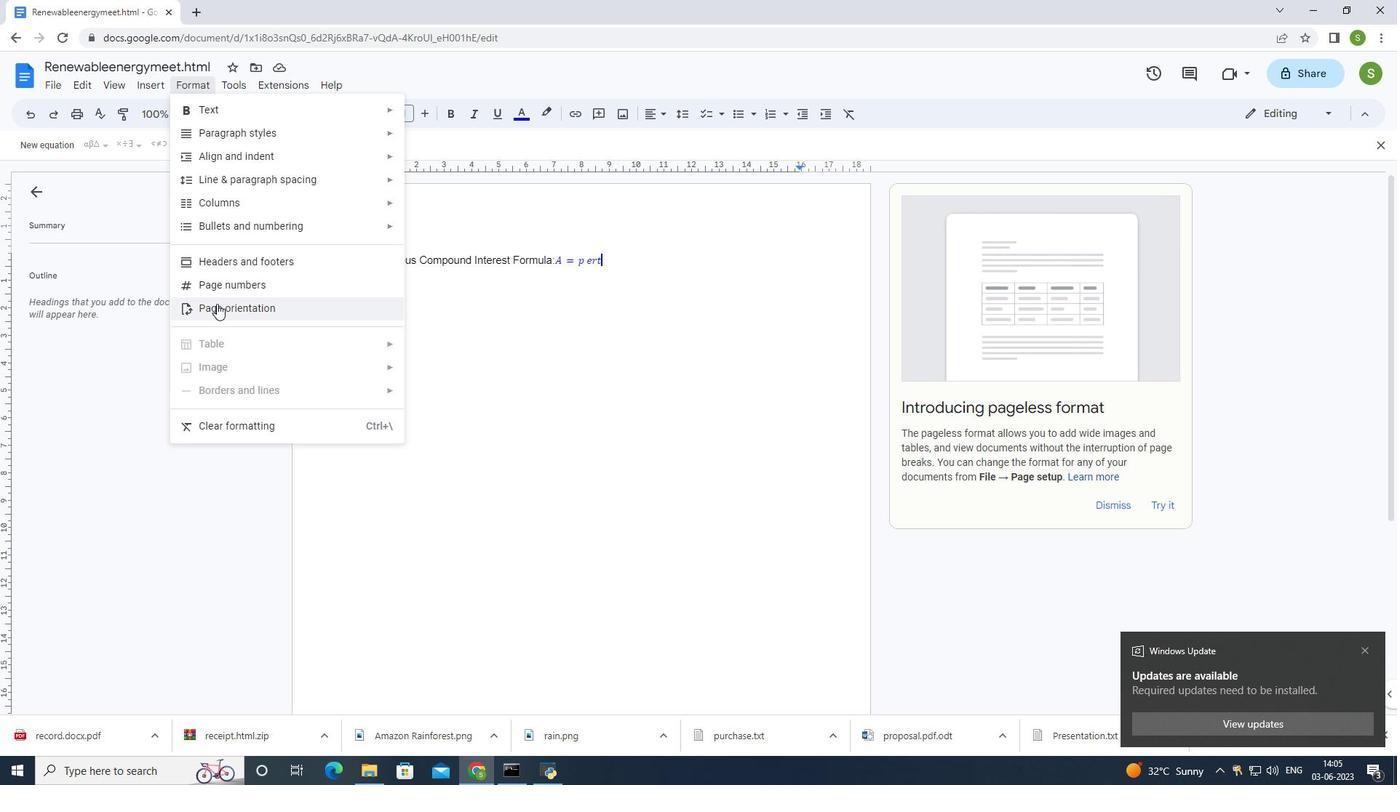 
Action: Mouse moved to (651, 413)
Screenshot: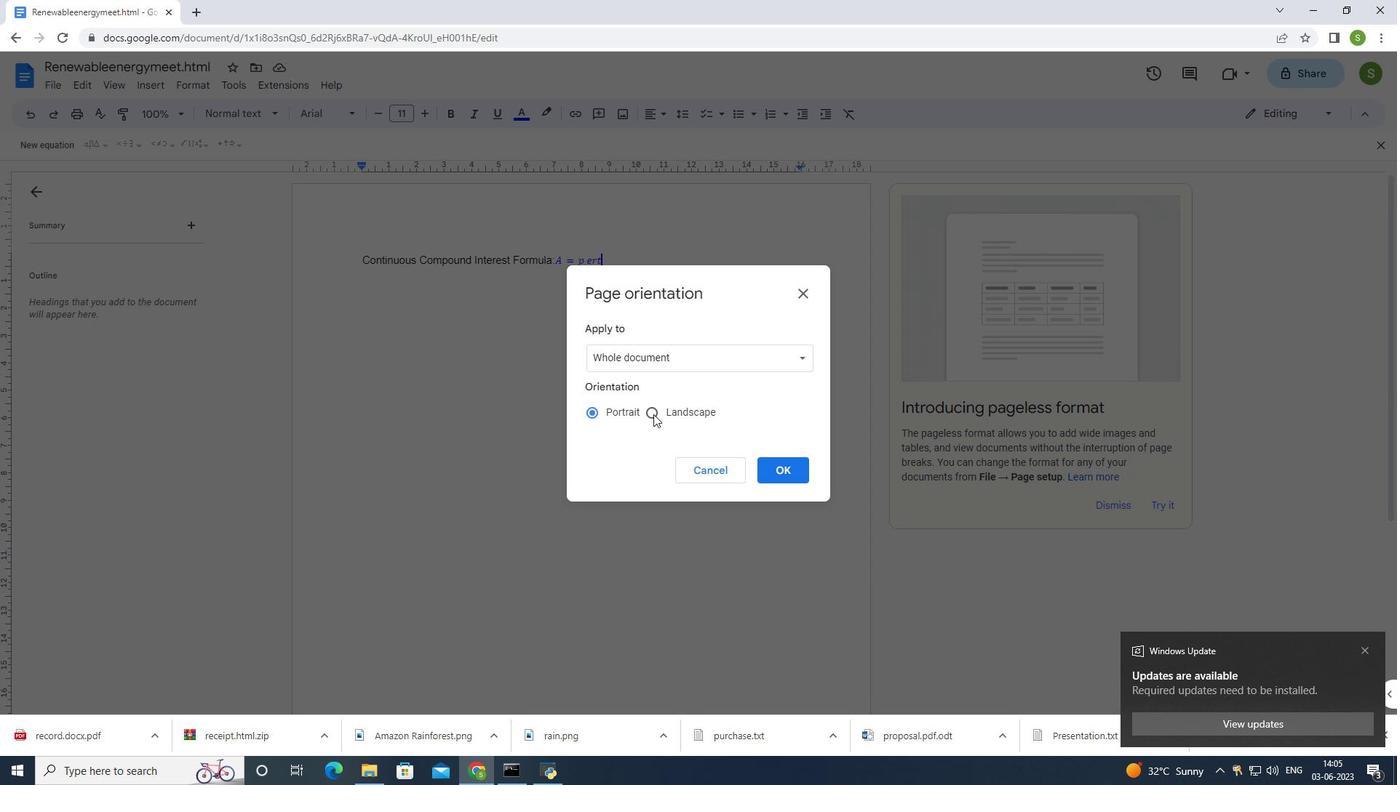 
Action: Mouse pressed left at (651, 413)
Screenshot: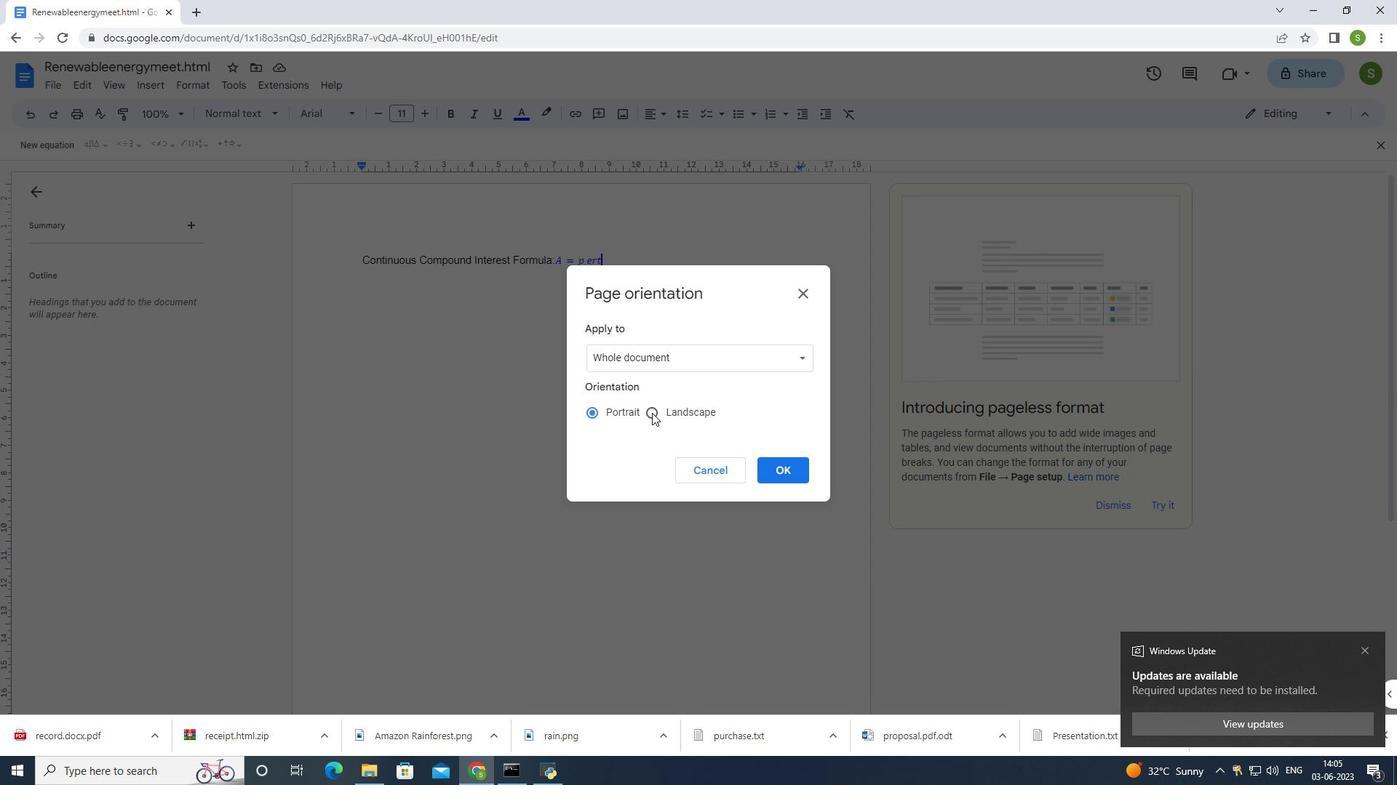 
Action: Mouse moved to (768, 467)
Screenshot: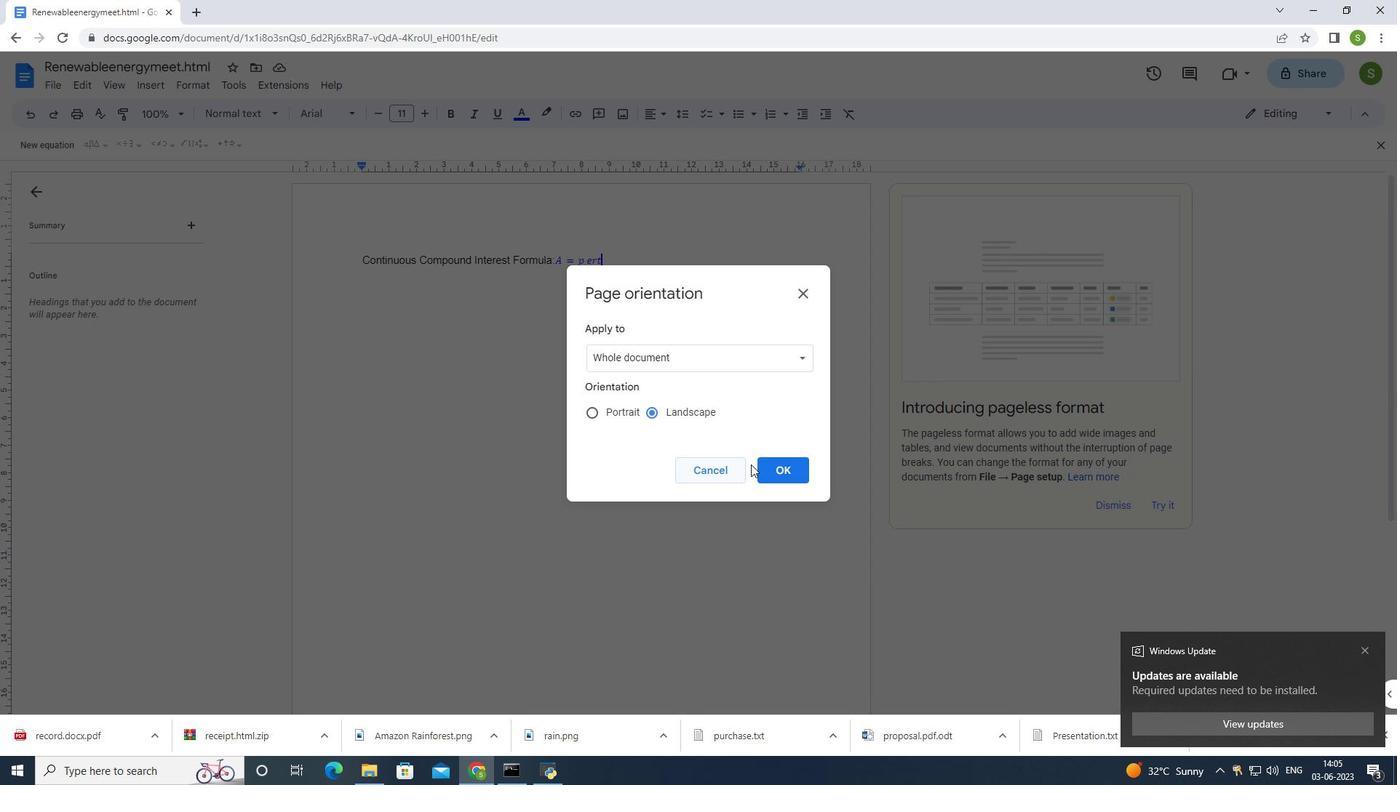
Action: Mouse pressed left at (768, 467)
Screenshot: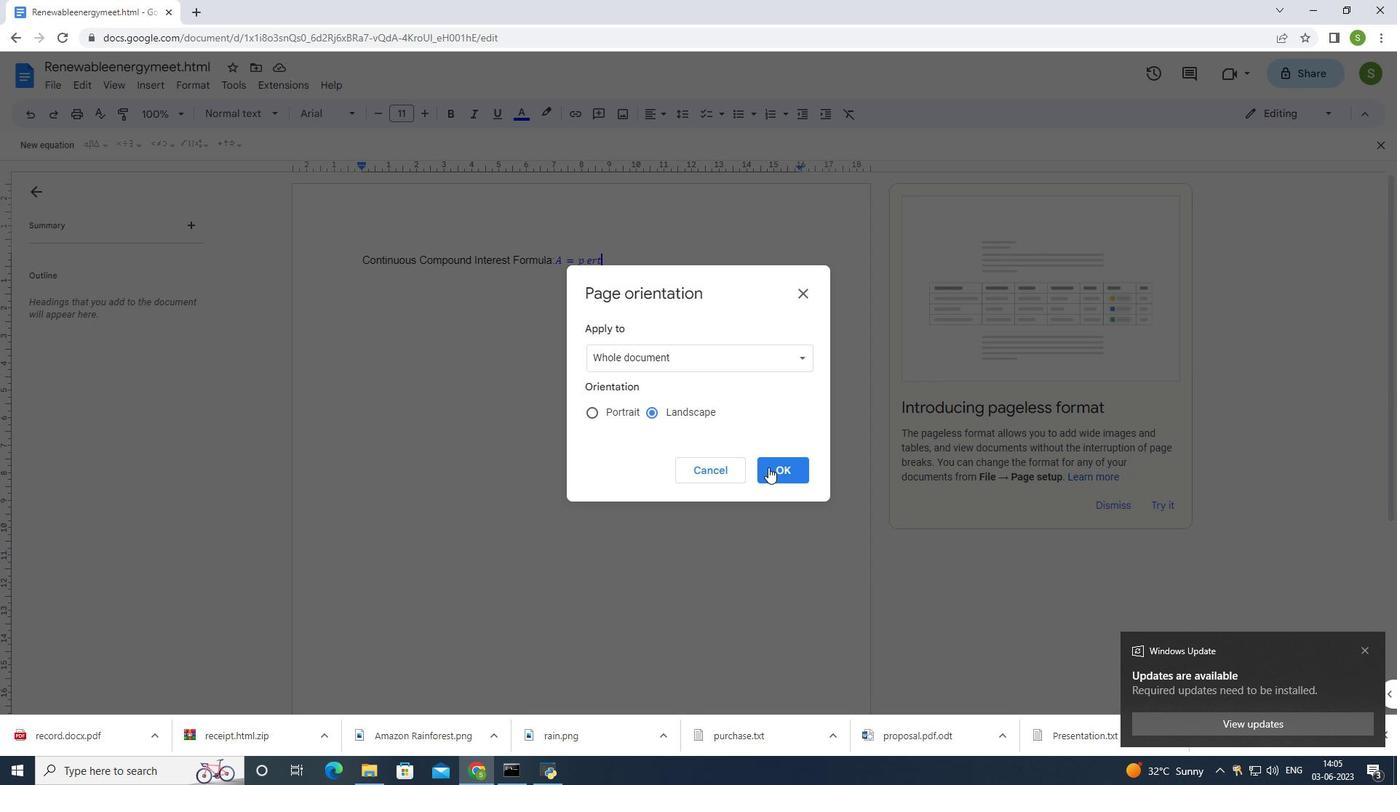 
Action: Mouse moved to (719, 448)
Screenshot: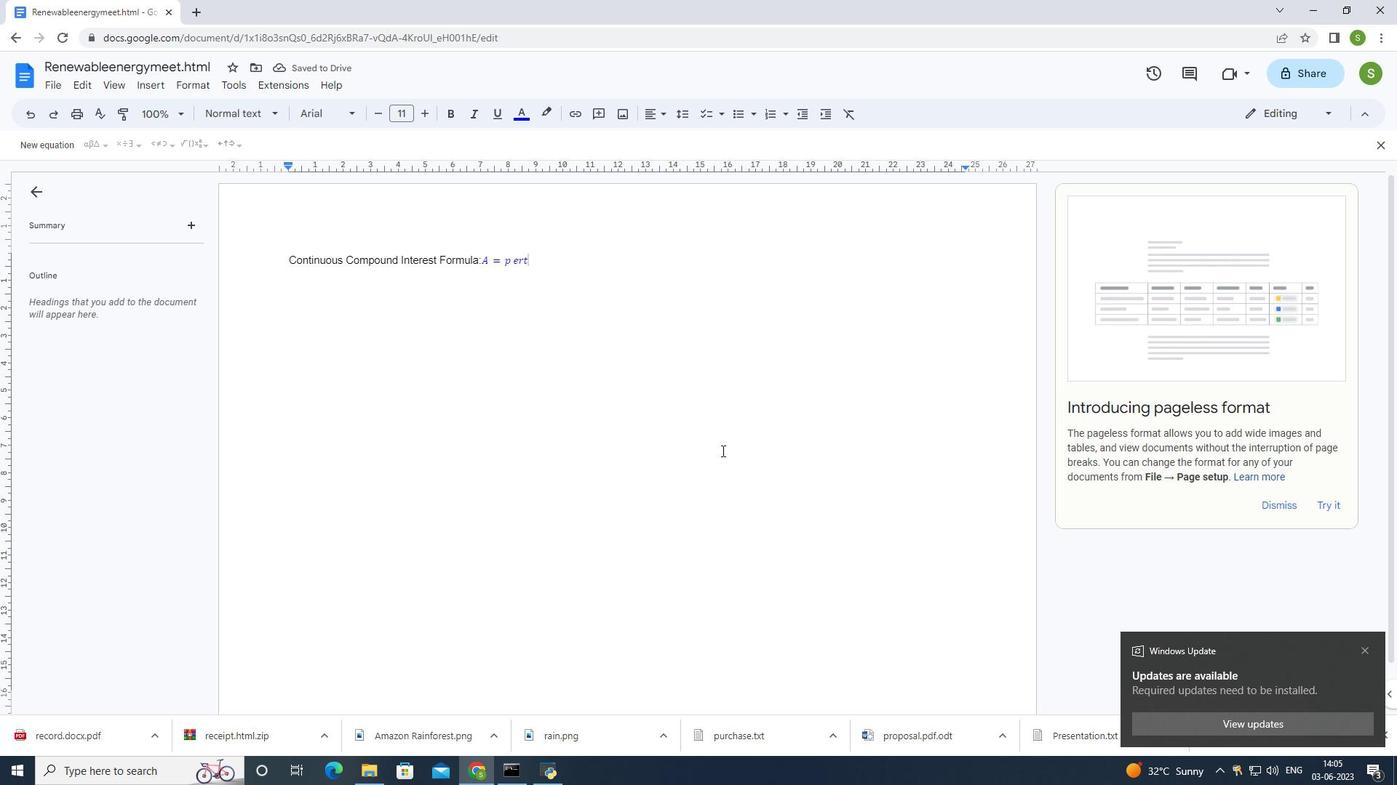 
